 Task: Search one way flight ticket for 3 adults in first from Madison: Dane County Regional Airport (truax Field) to Fort Wayne: Fort Wayne International Airport on 8-4-2023. Choice of flights is Westjet. Number of bags: 1 carry on bag. Price is upto 55000. Outbound departure time preference is 19:15.
Action: Mouse moved to (384, 329)
Screenshot: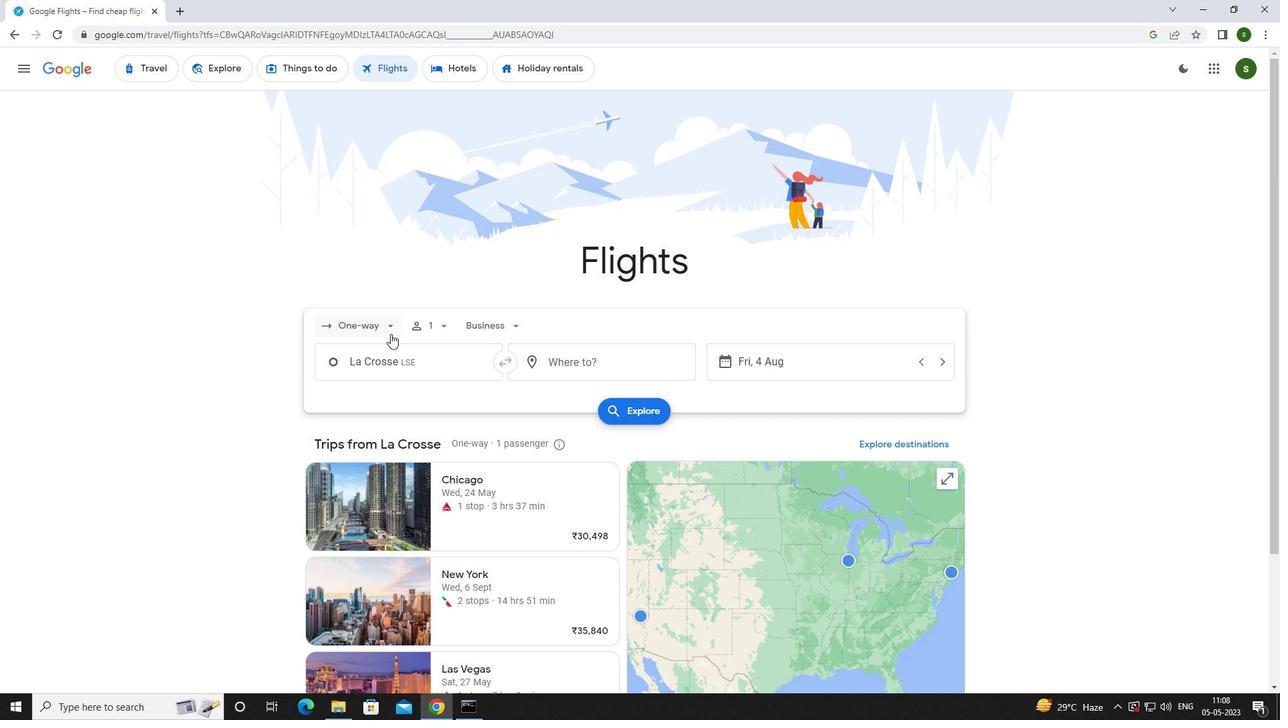 
Action: Mouse pressed left at (384, 329)
Screenshot: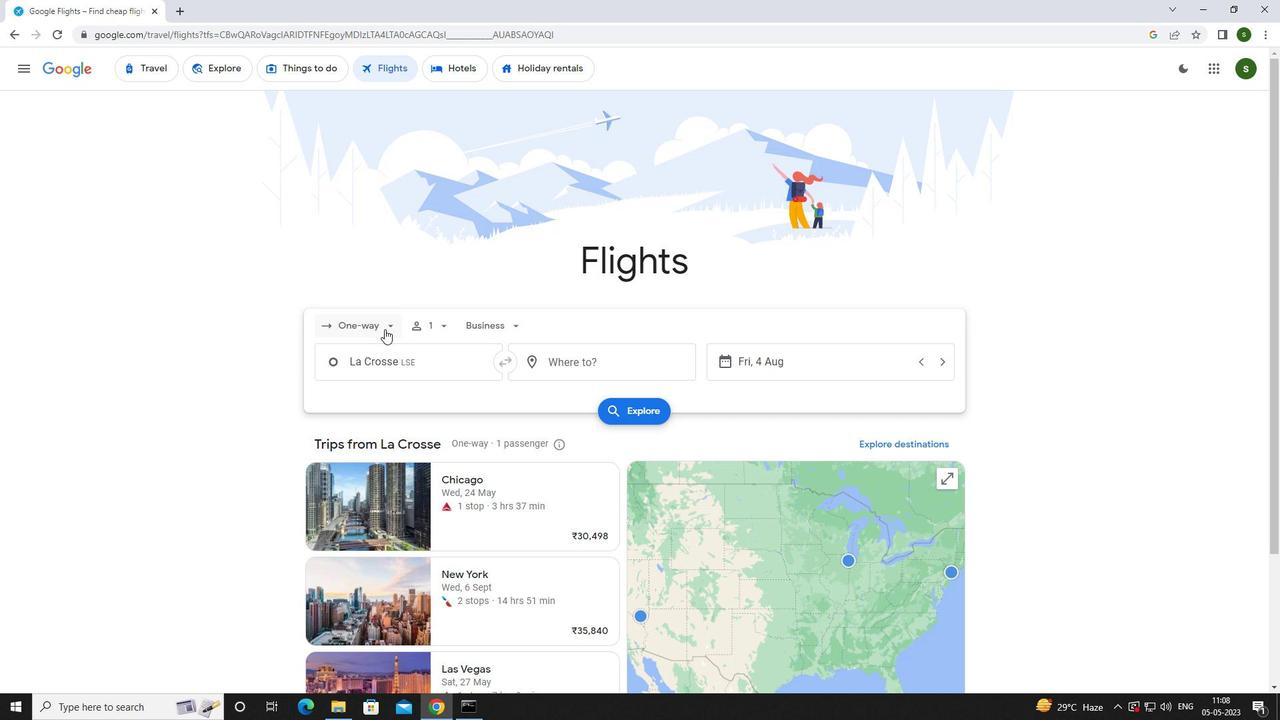 
Action: Mouse moved to (376, 387)
Screenshot: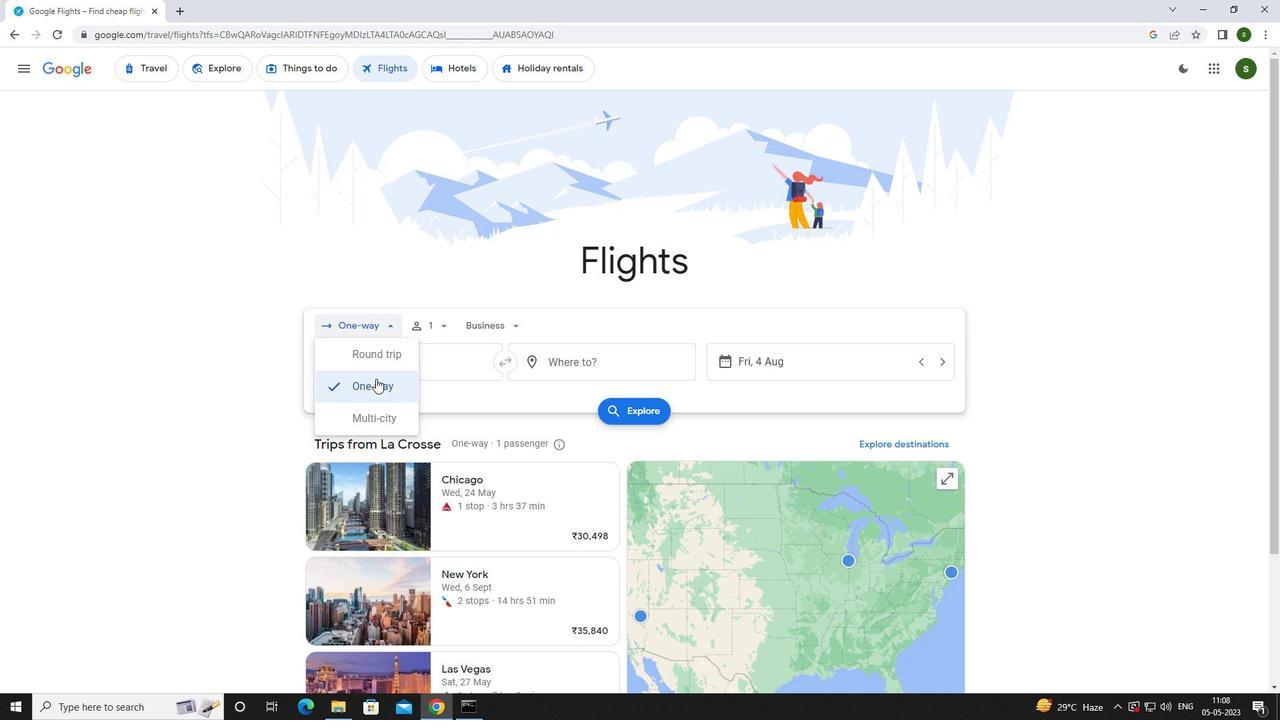 
Action: Mouse pressed left at (376, 387)
Screenshot: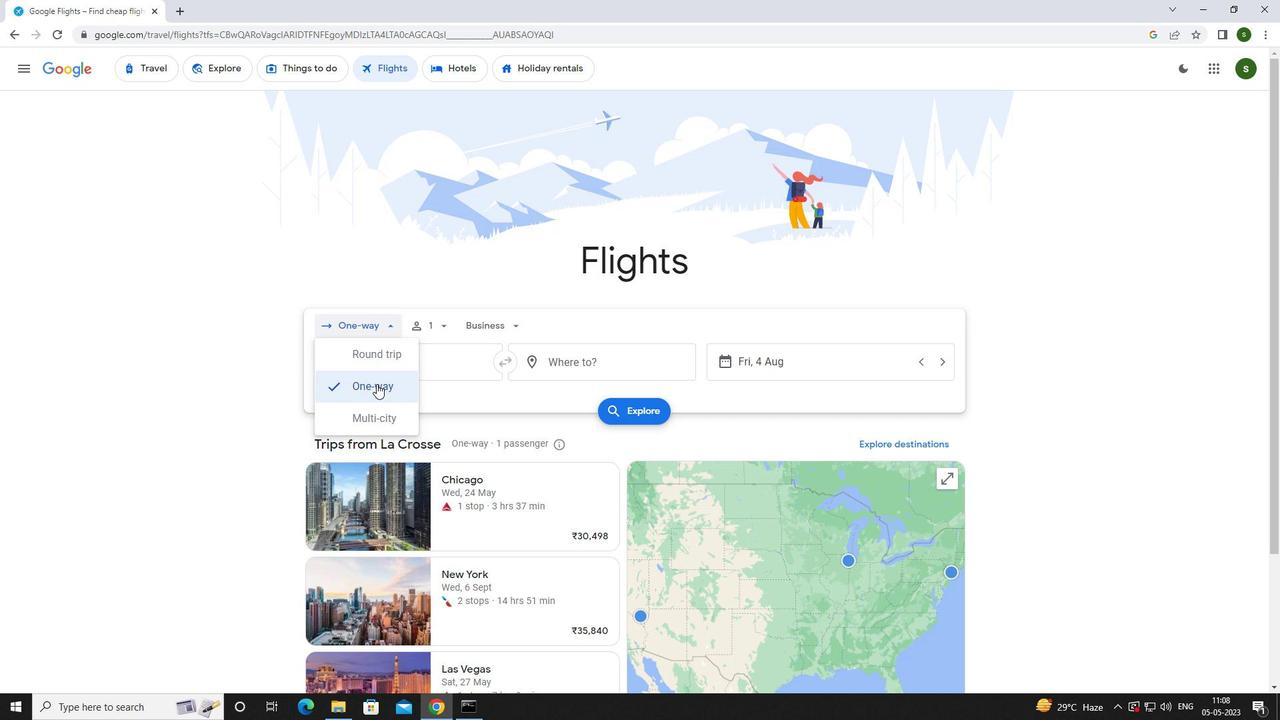 
Action: Mouse moved to (439, 322)
Screenshot: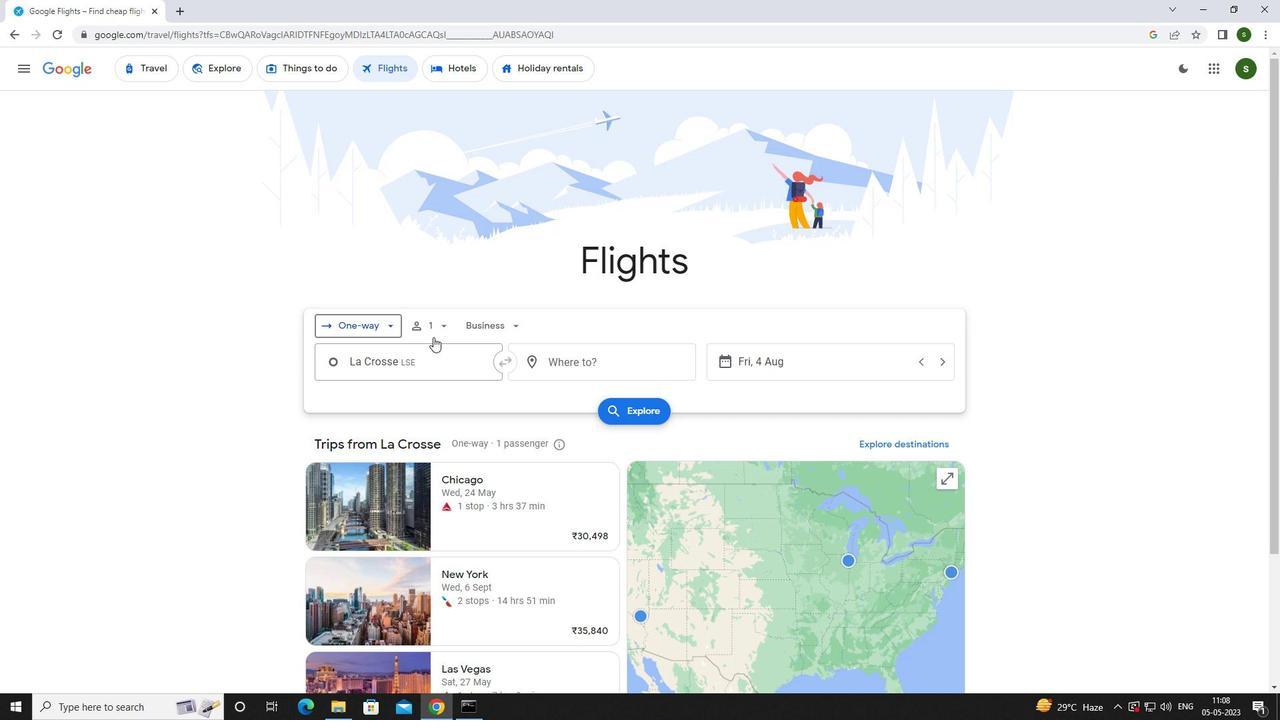 
Action: Mouse pressed left at (439, 322)
Screenshot: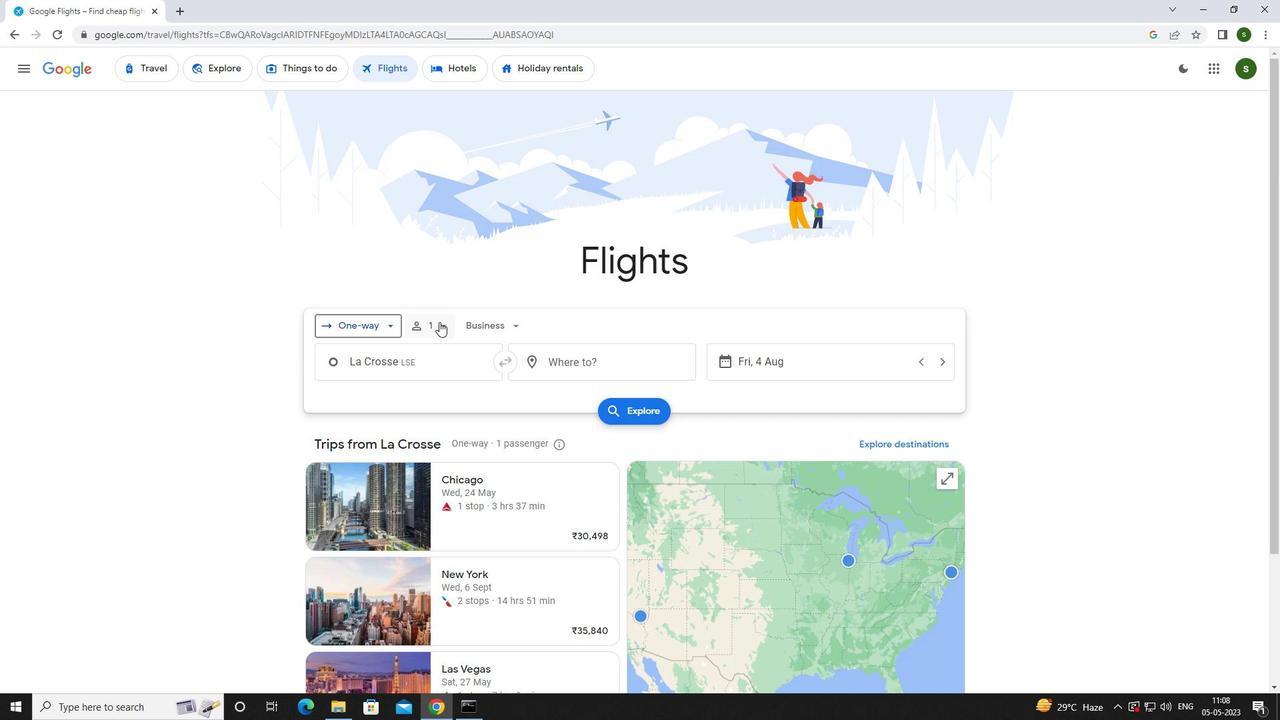 
Action: Mouse moved to (548, 358)
Screenshot: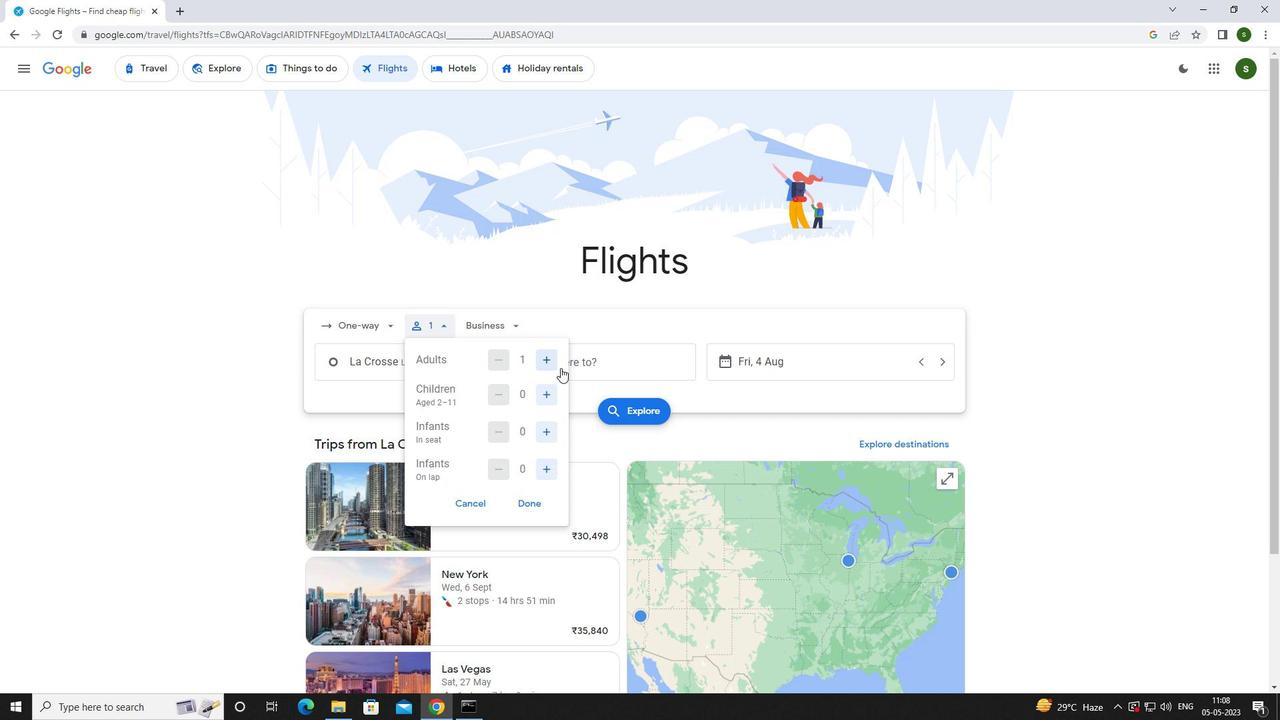 
Action: Mouse pressed left at (548, 358)
Screenshot: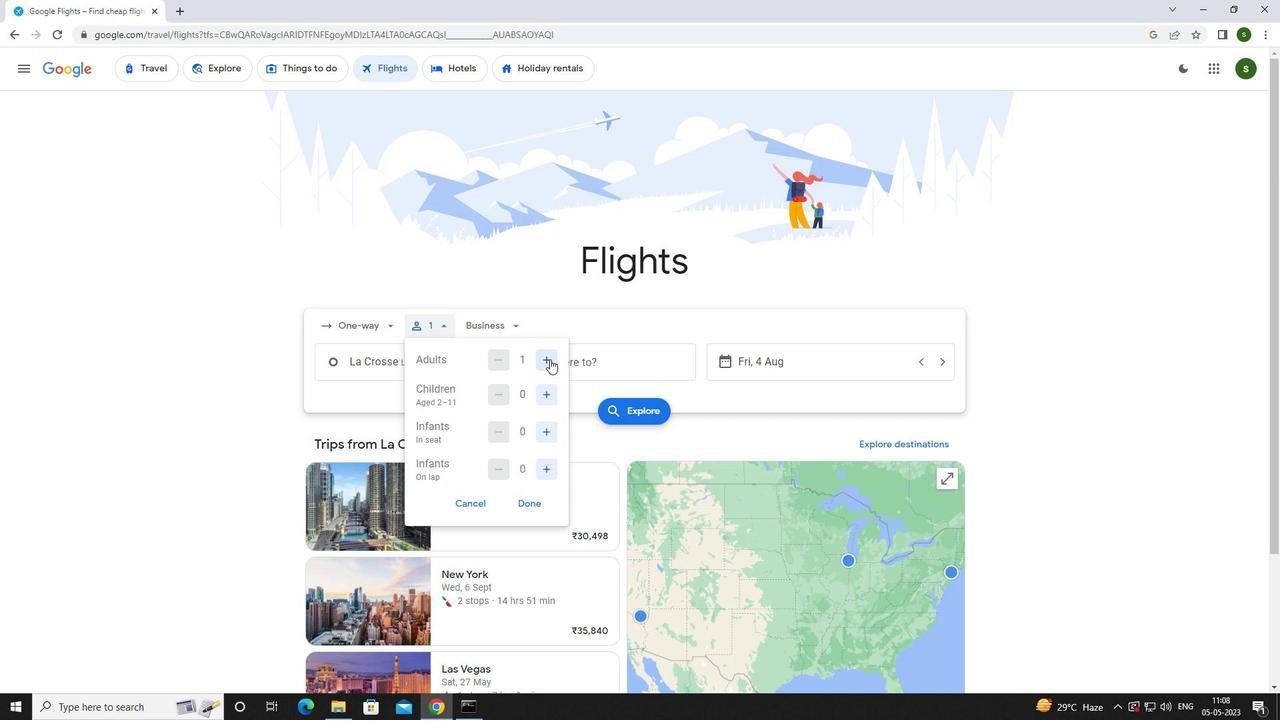 
Action: Mouse pressed left at (548, 358)
Screenshot: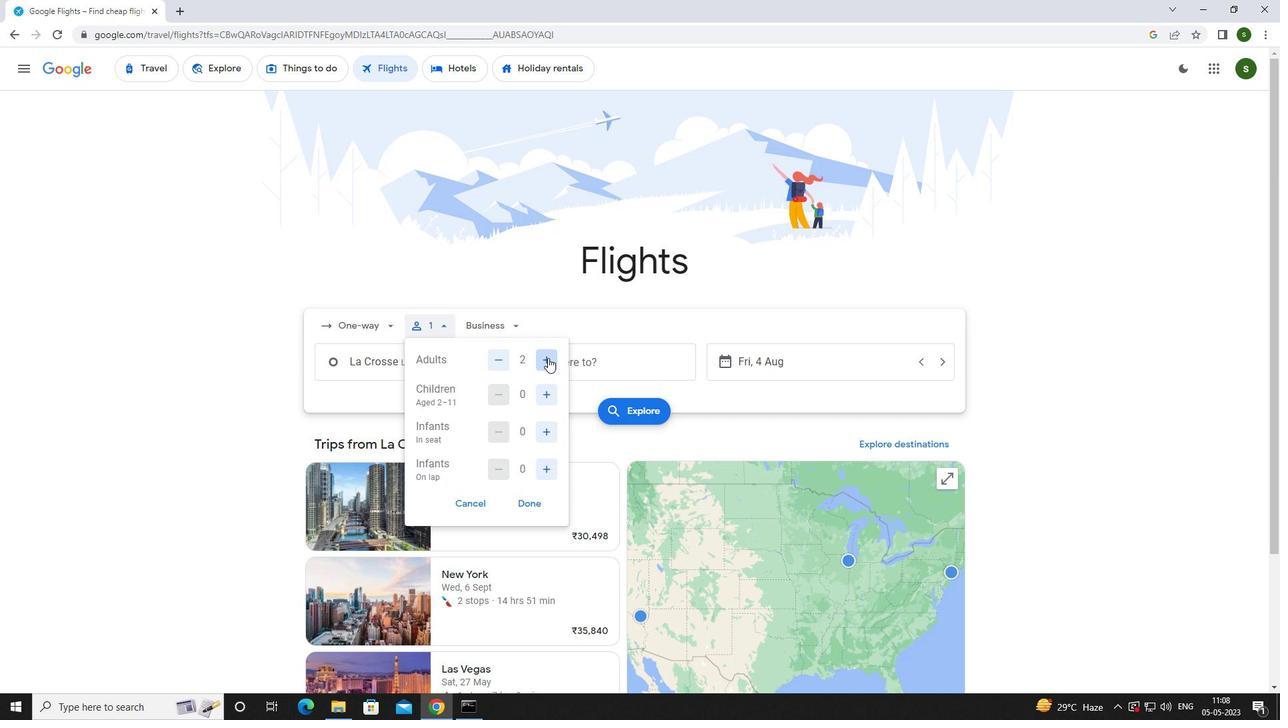 
Action: Mouse moved to (521, 322)
Screenshot: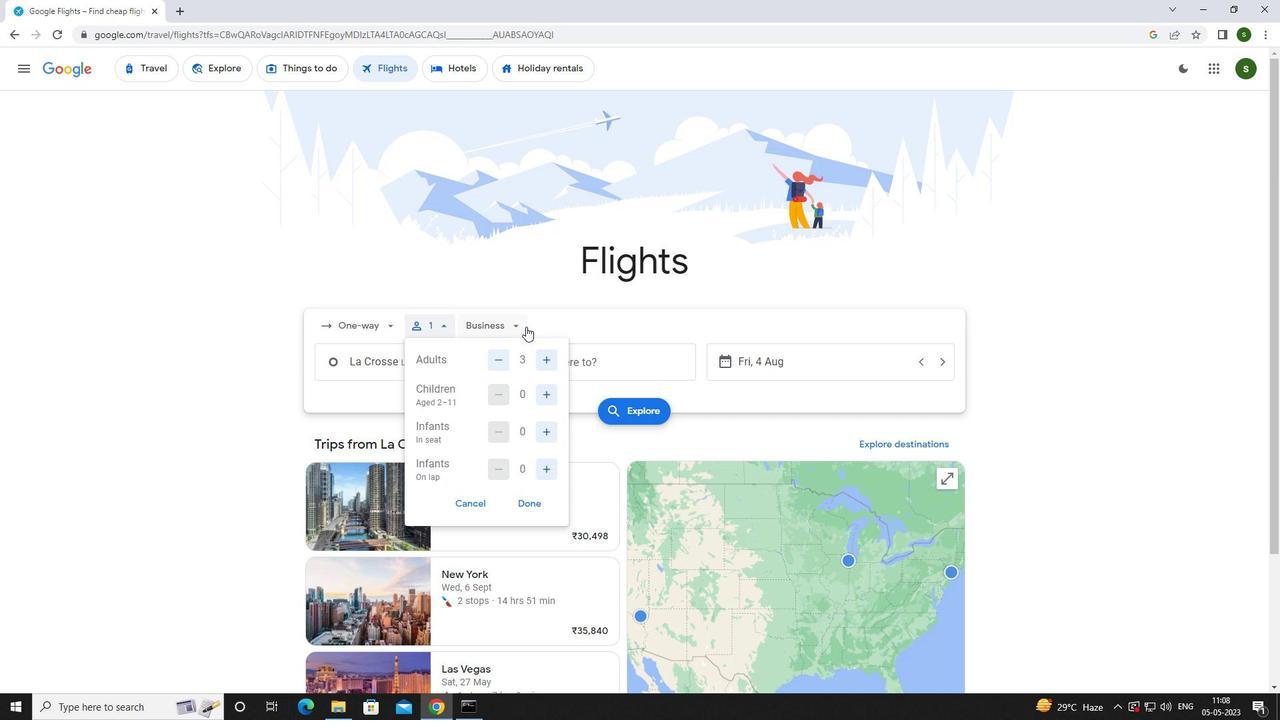 
Action: Mouse pressed left at (521, 322)
Screenshot: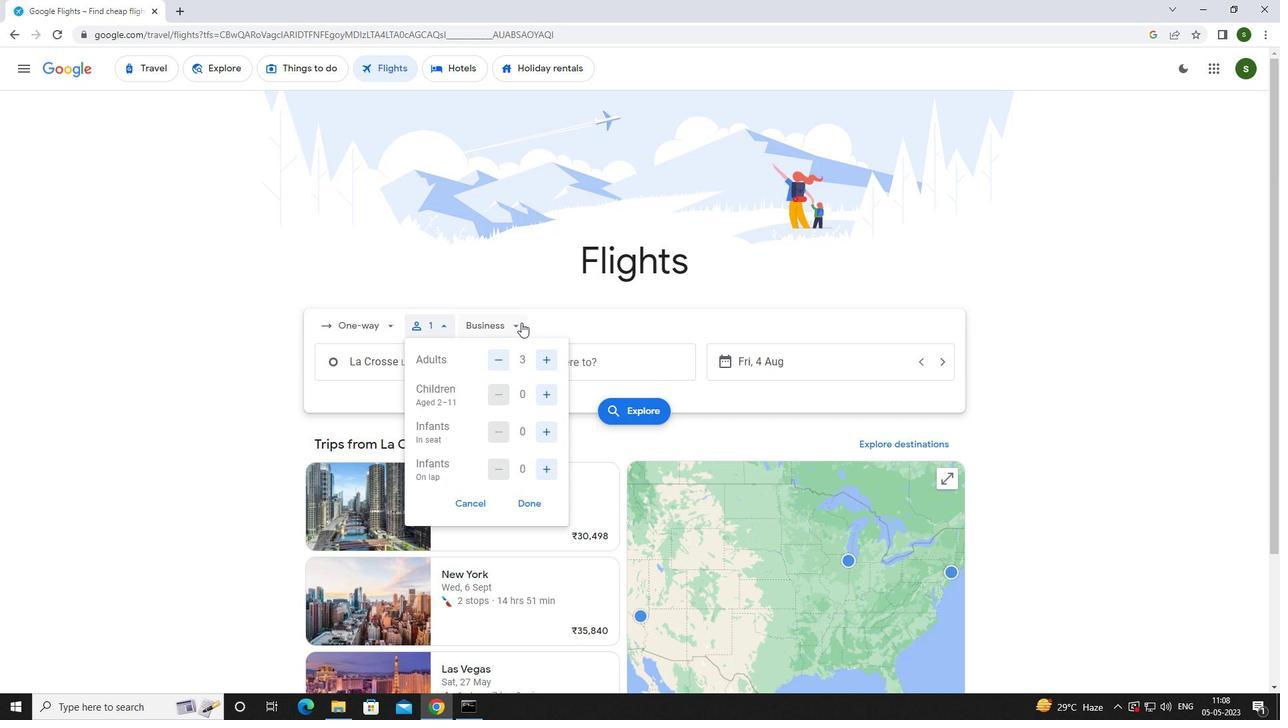 
Action: Mouse moved to (509, 444)
Screenshot: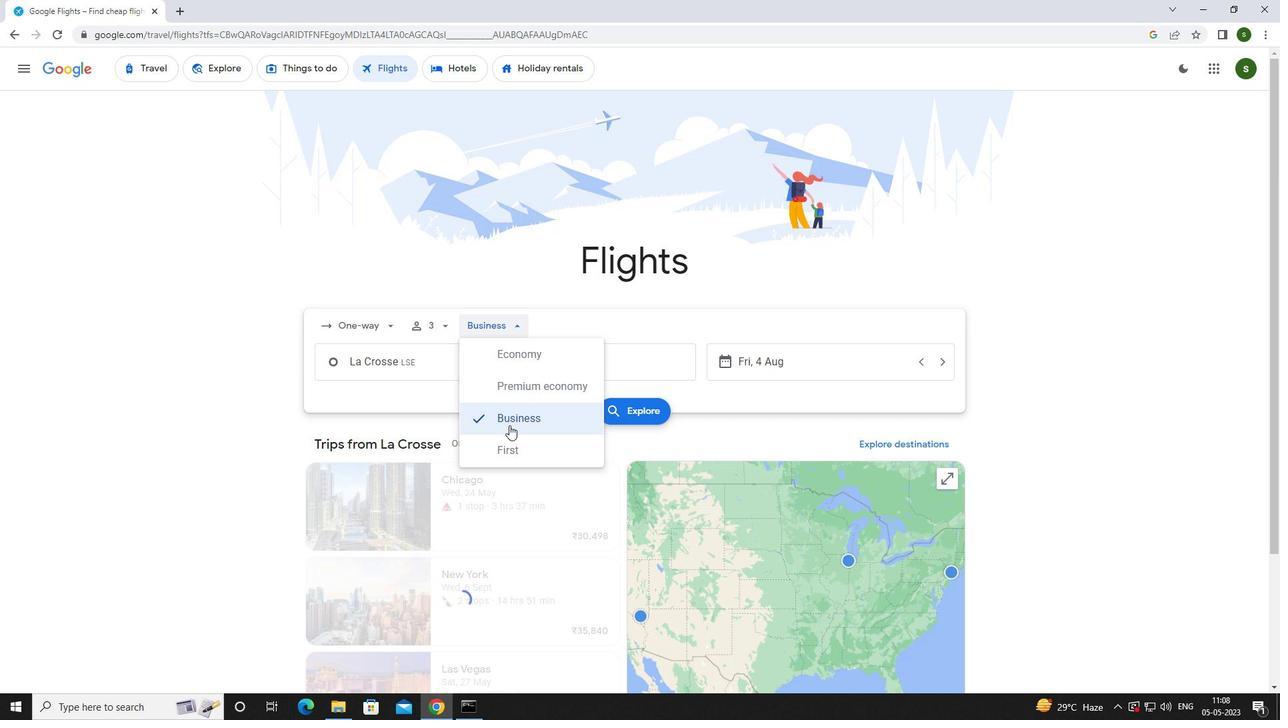 
Action: Mouse pressed left at (509, 444)
Screenshot: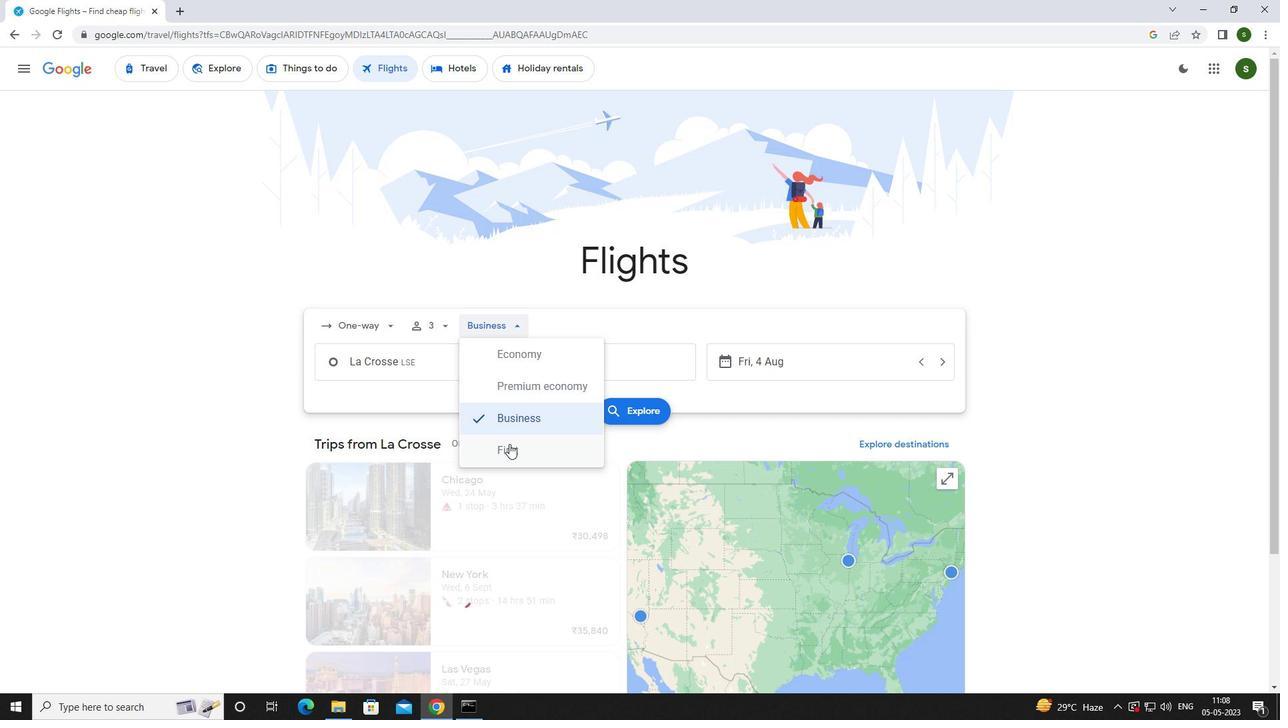 
Action: Mouse moved to (459, 366)
Screenshot: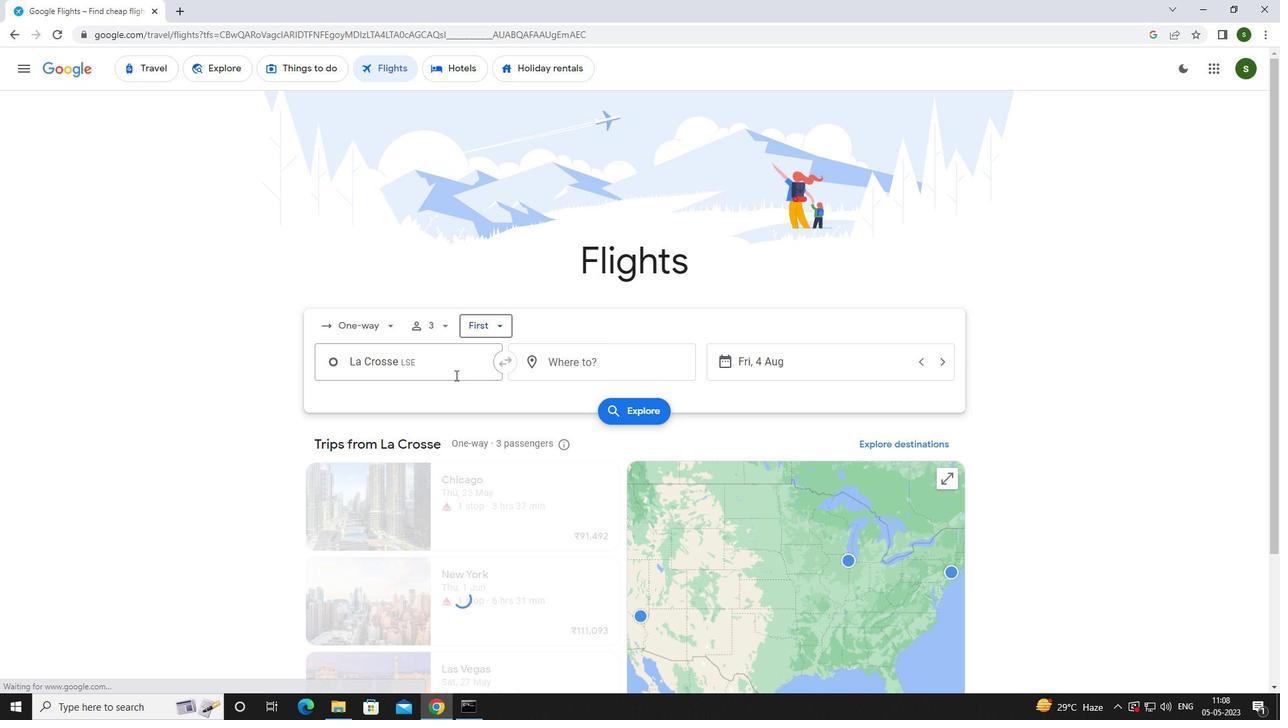 
Action: Mouse pressed left at (459, 366)
Screenshot: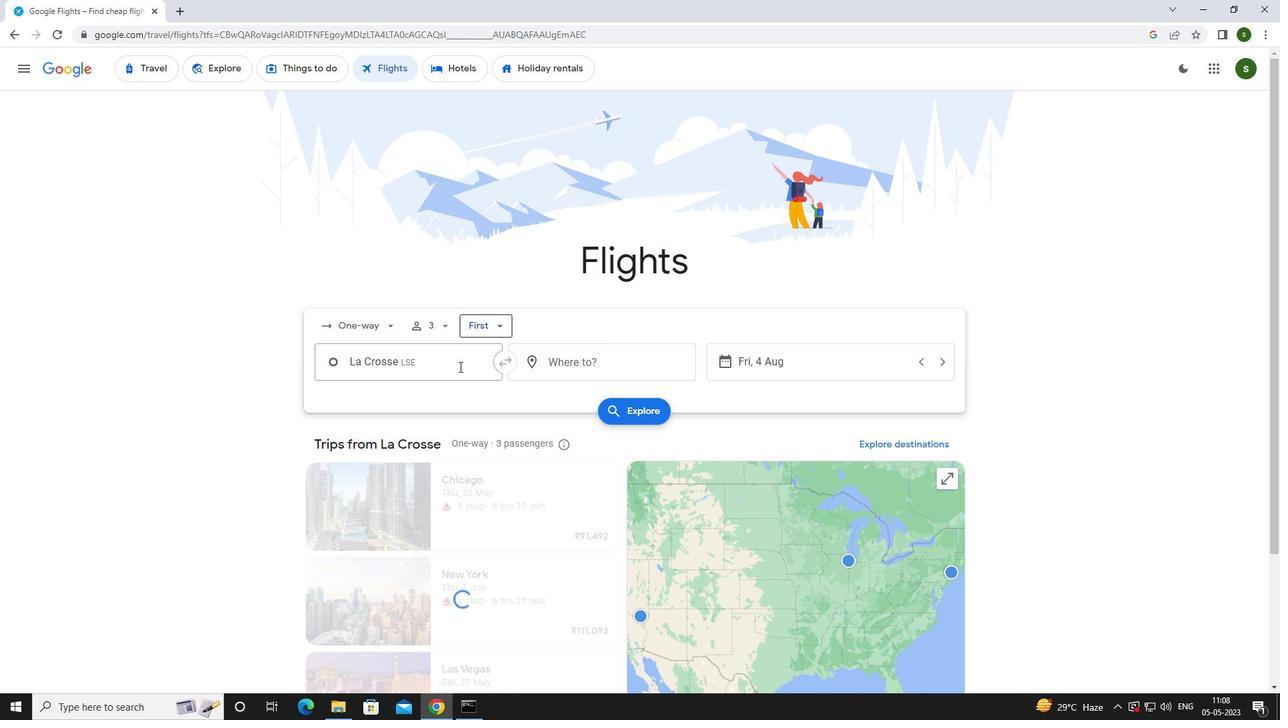 
Action: Key pressed <Key.caps_lock>m<Key.caps_lock>adison
Screenshot: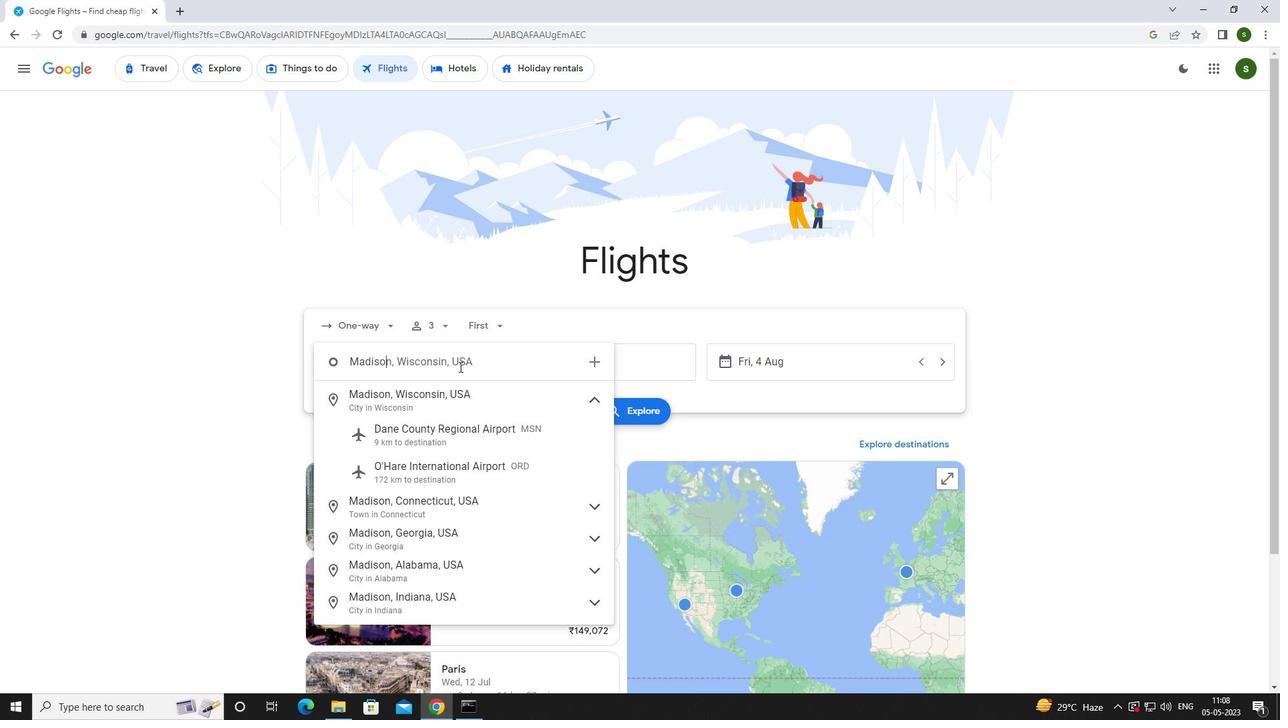 
Action: Mouse moved to (468, 428)
Screenshot: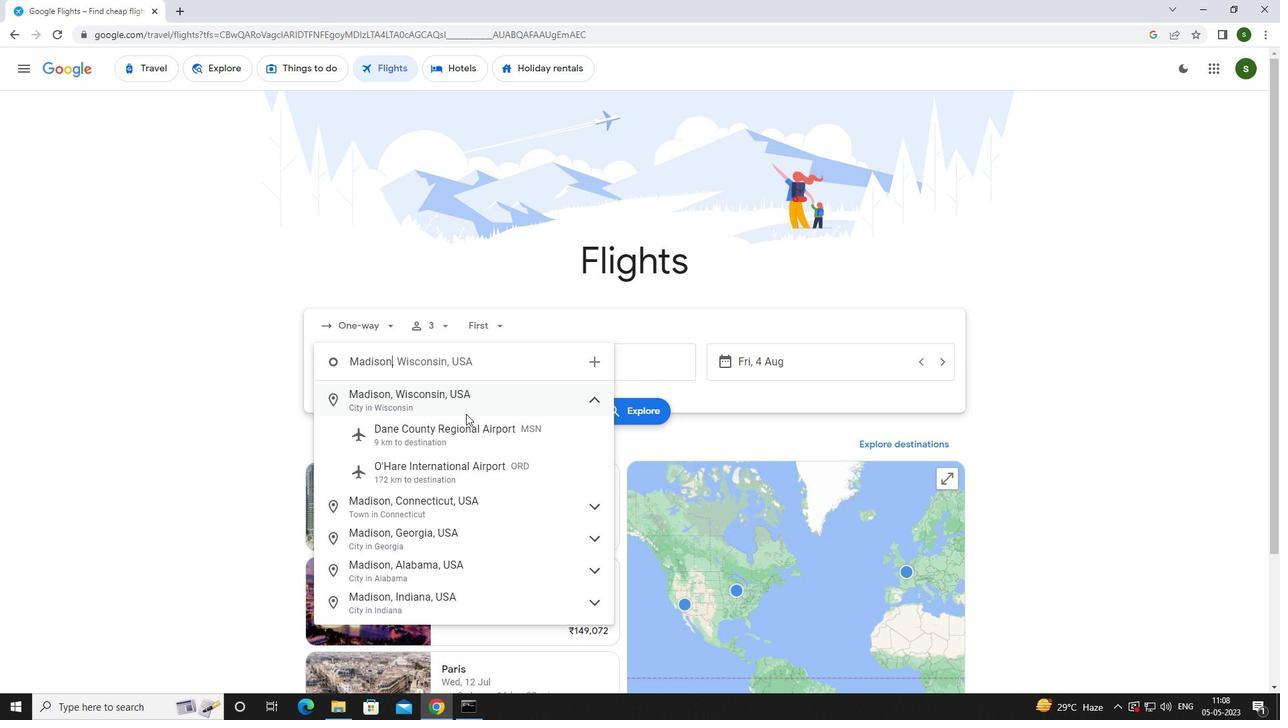 
Action: Mouse pressed left at (468, 428)
Screenshot: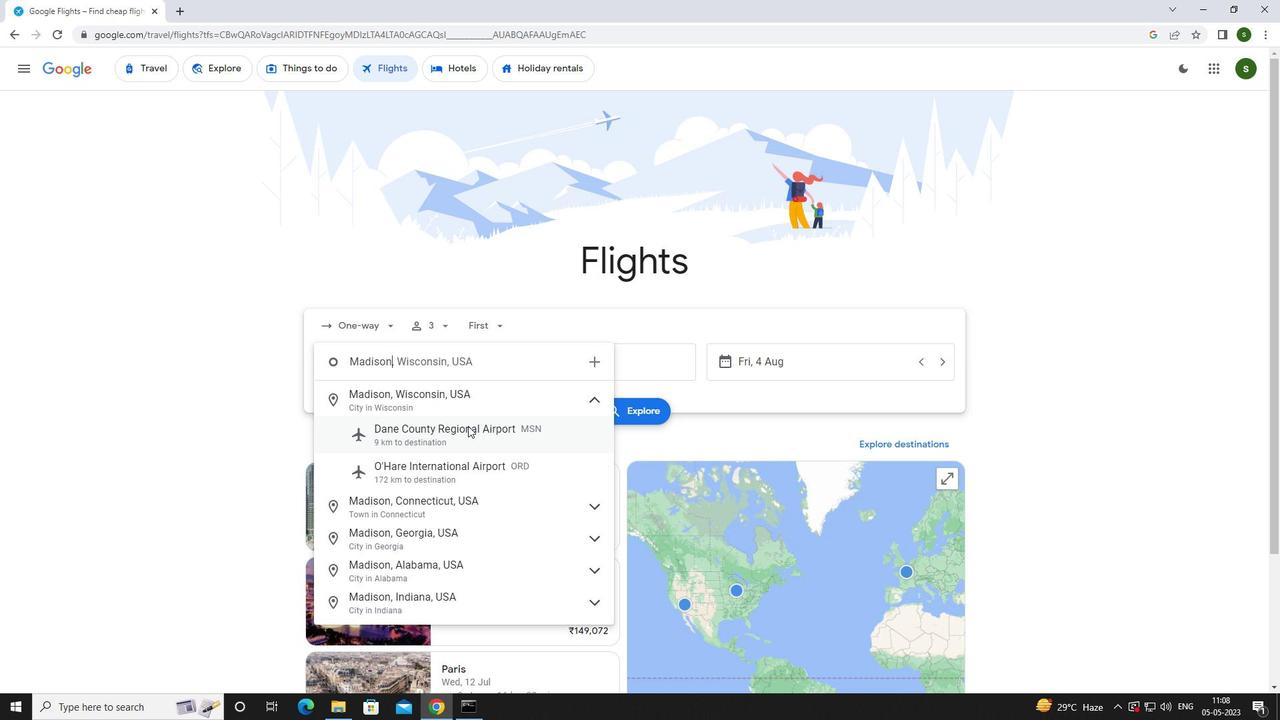 
Action: Mouse moved to (603, 368)
Screenshot: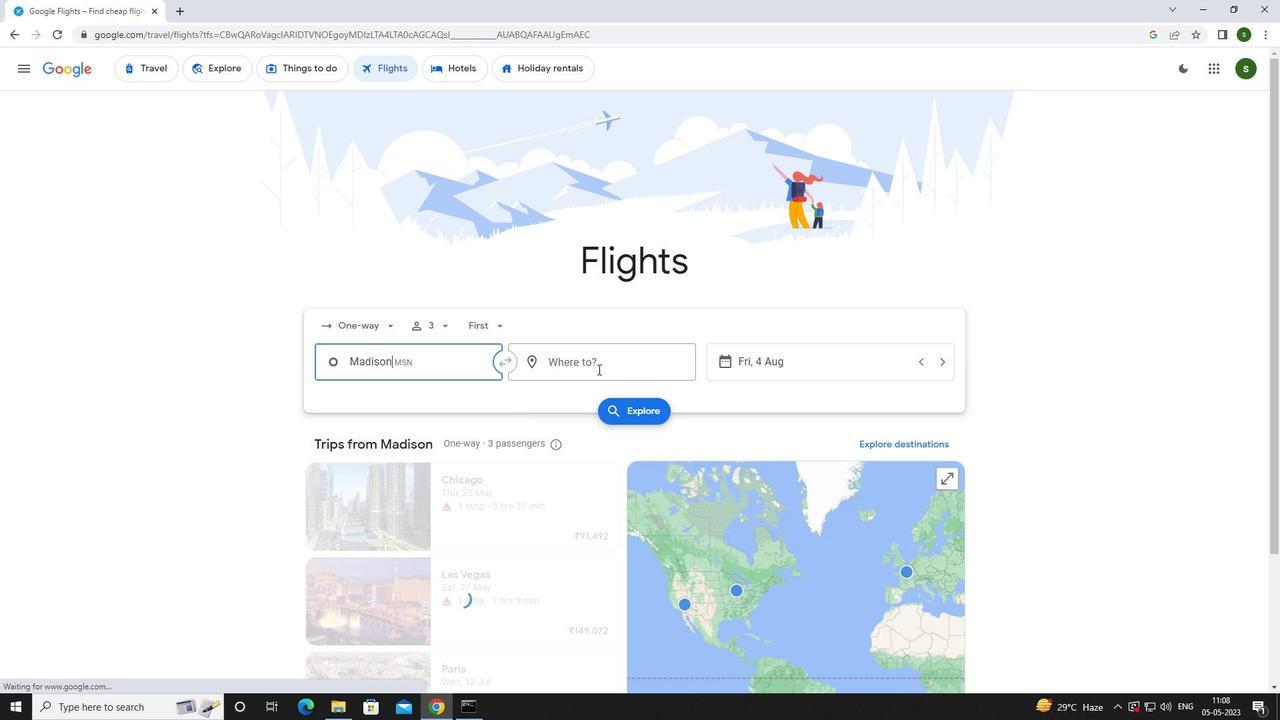 
Action: Mouse pressed left at (603, 368)
Screenshot: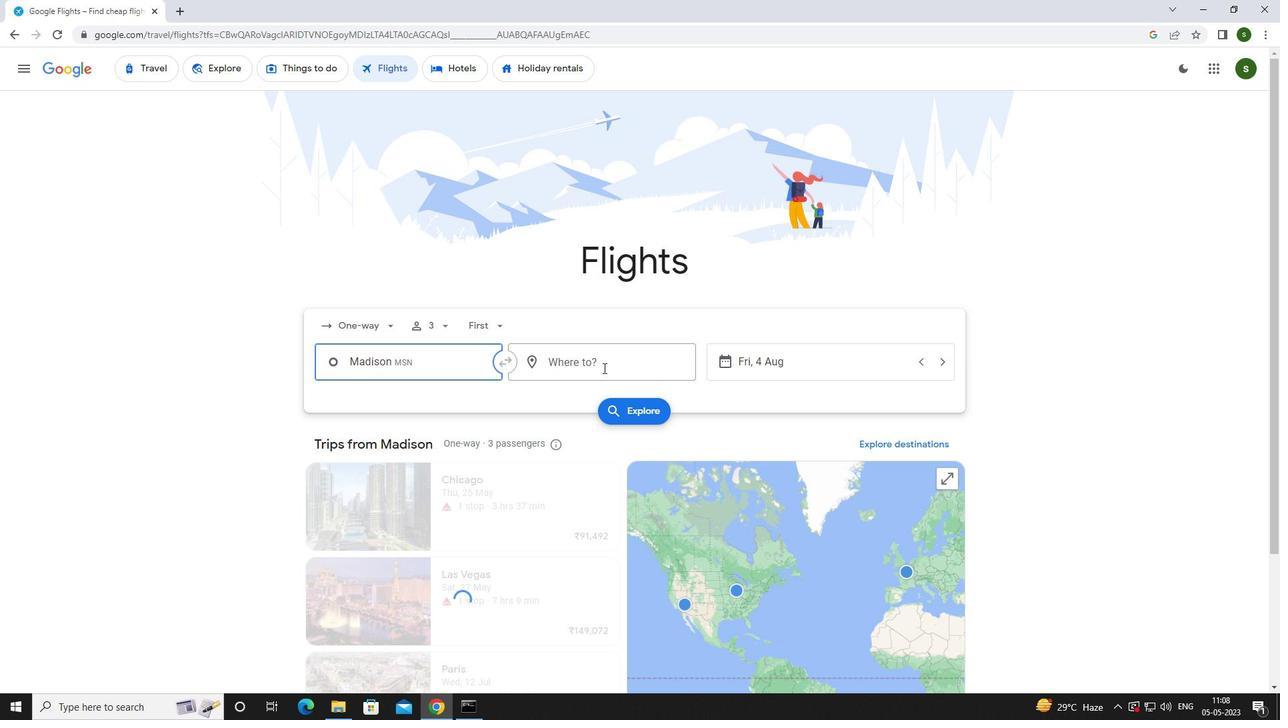 
Action: Key pressed <Key.caps_lock>f<Key.caps_lock>ort<Key.space><Key.caps_lock>w<Key.caps_lock>ayne
Screenshot: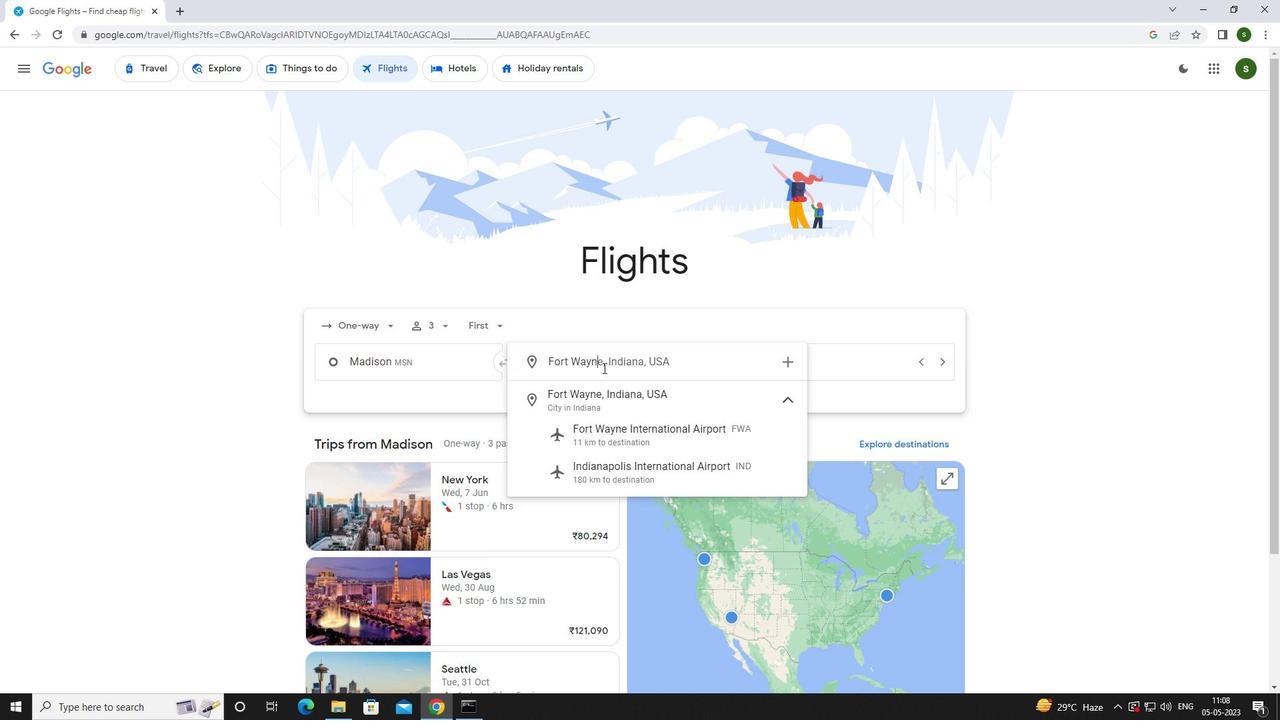 
Action: Mouse moved to (601, 440)
Screenshot: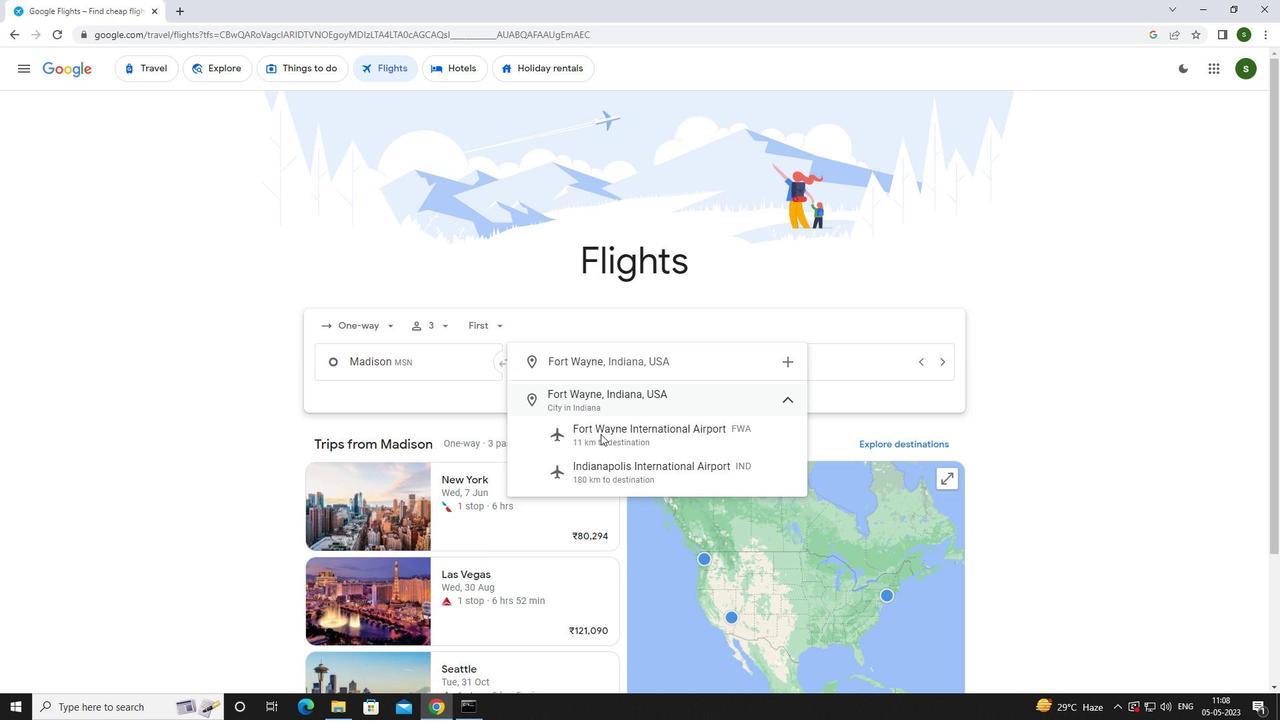 
Action: Mouse pressed left at (601, 440)
Screenshot: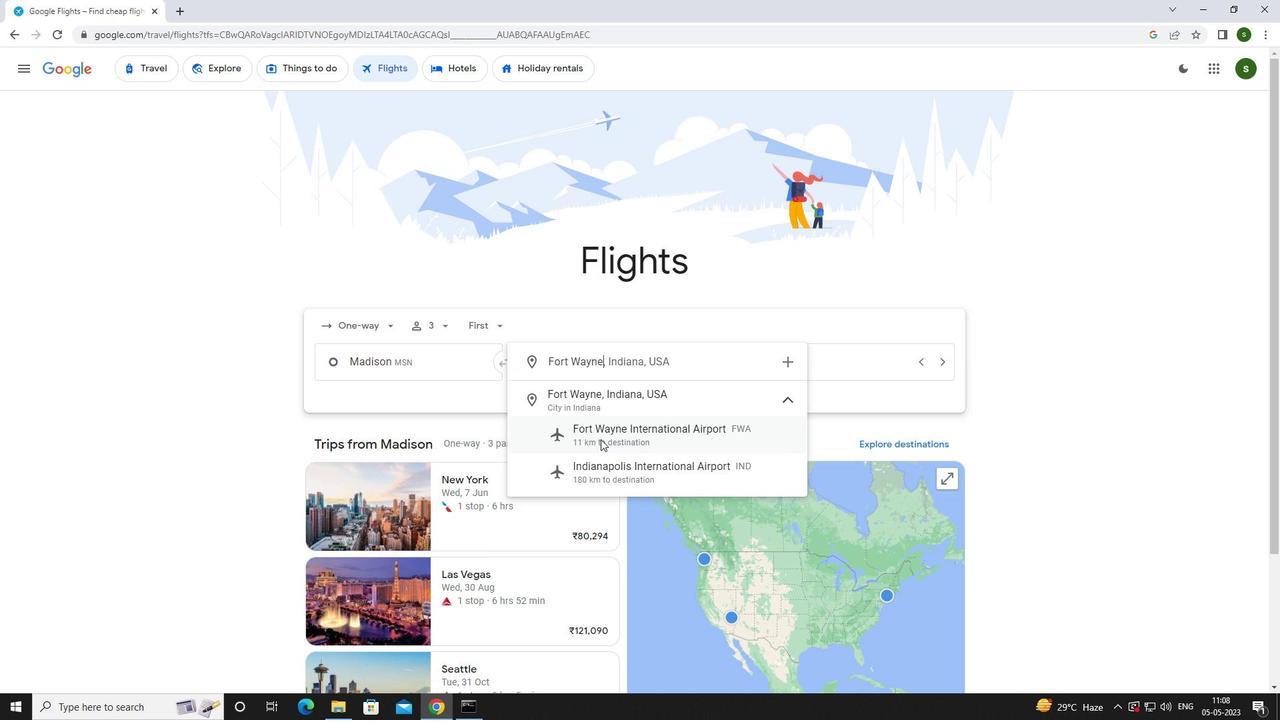 
Action: Mouse moved to (787, 358)
Screenshot: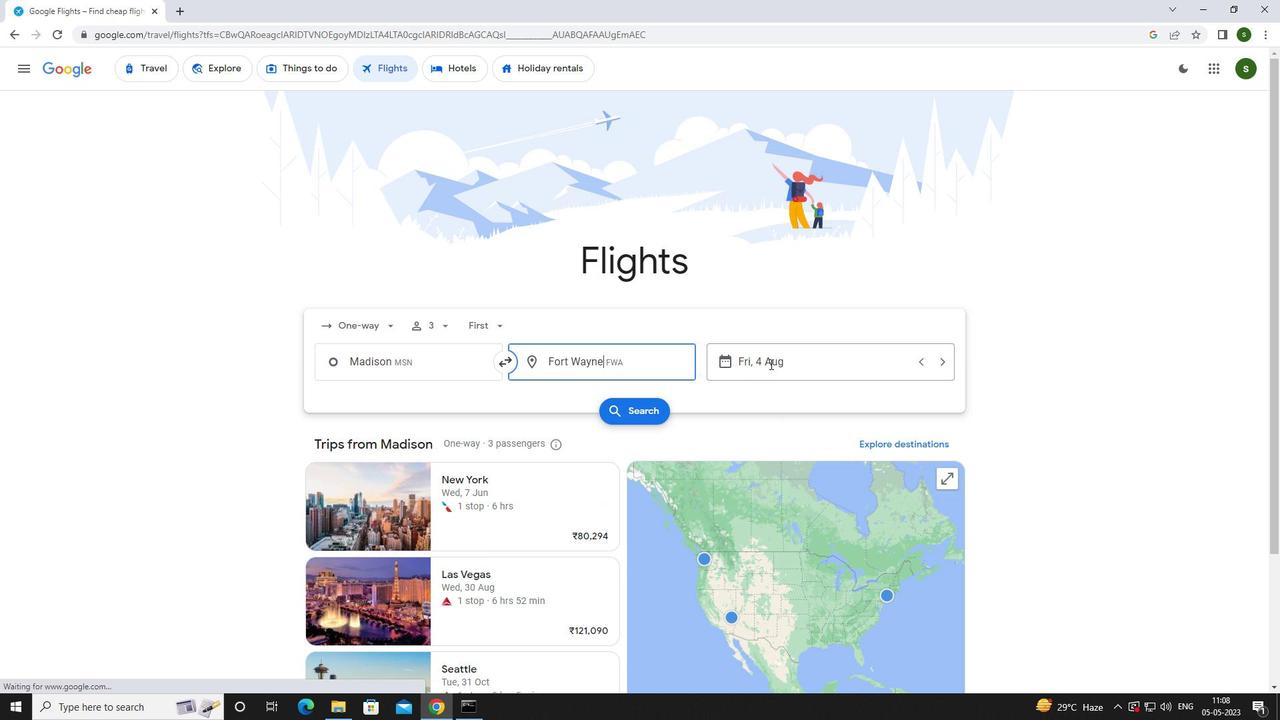 
Action: Mouse pressed left at (787, 358)
Screenshot: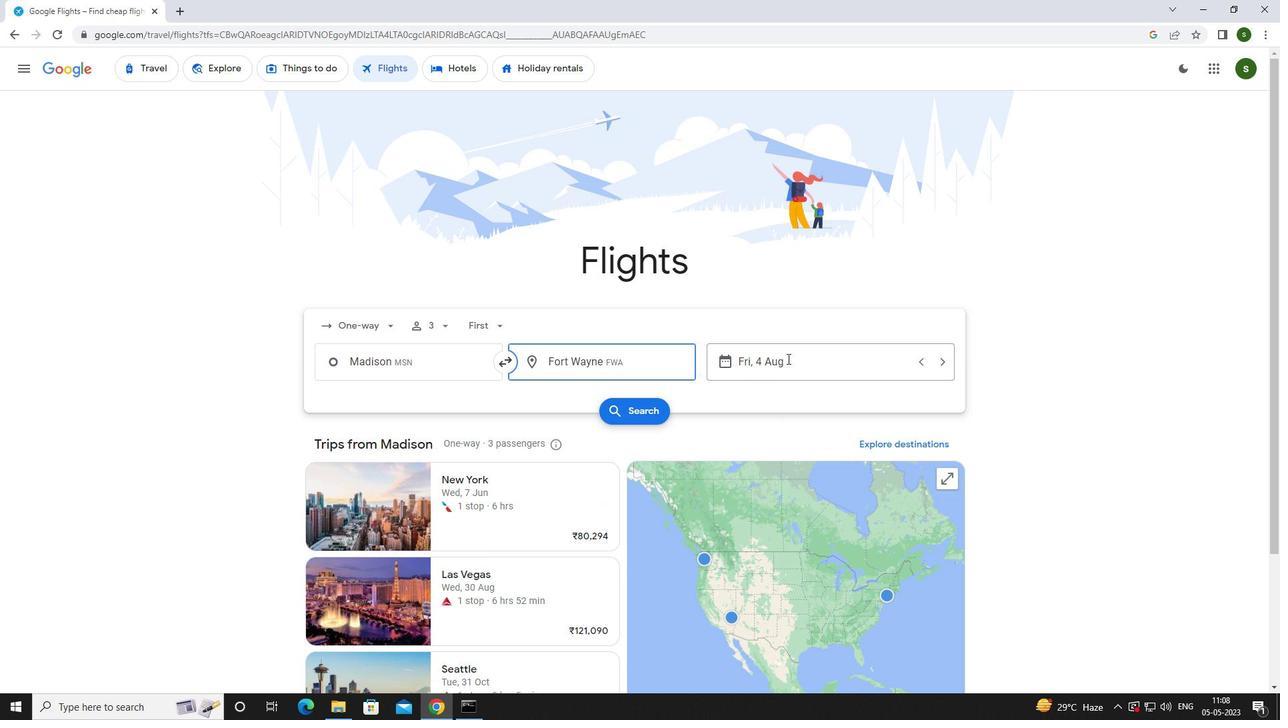 
Action: Mouse moved to (651, 448)
Screenshot: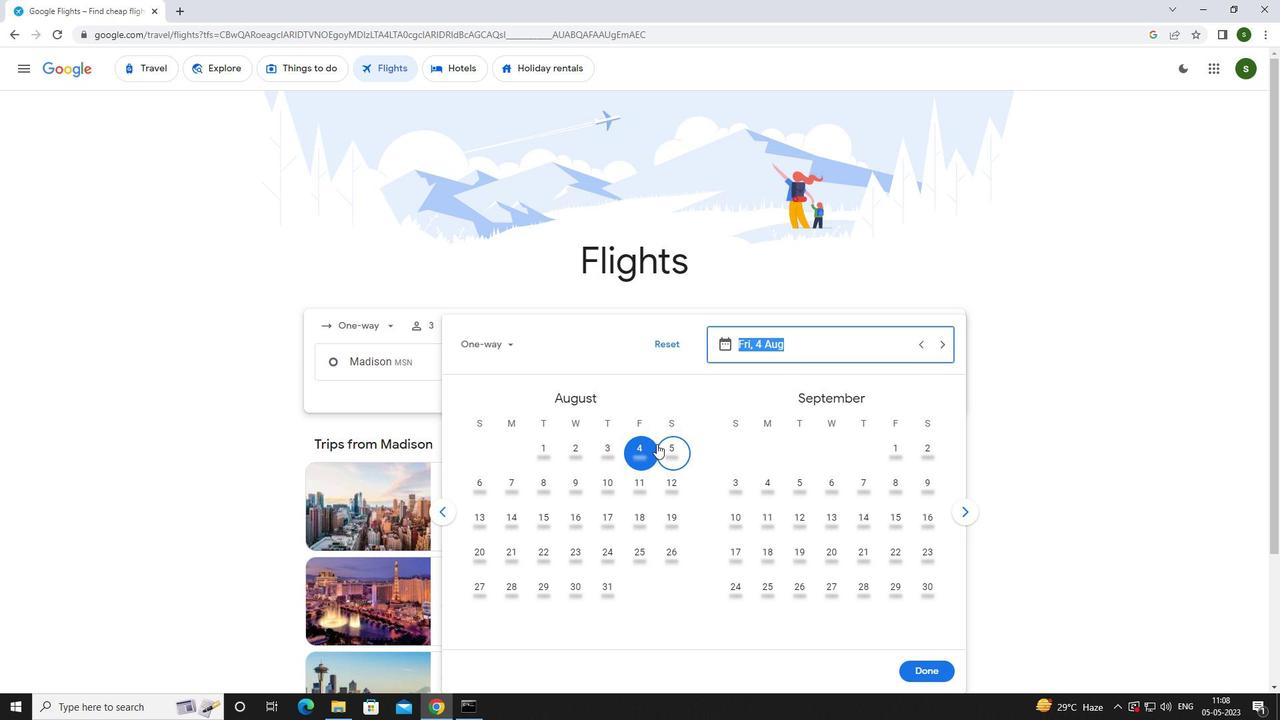 
Action: Mouse pressed left at (651, 448)
Screenshot: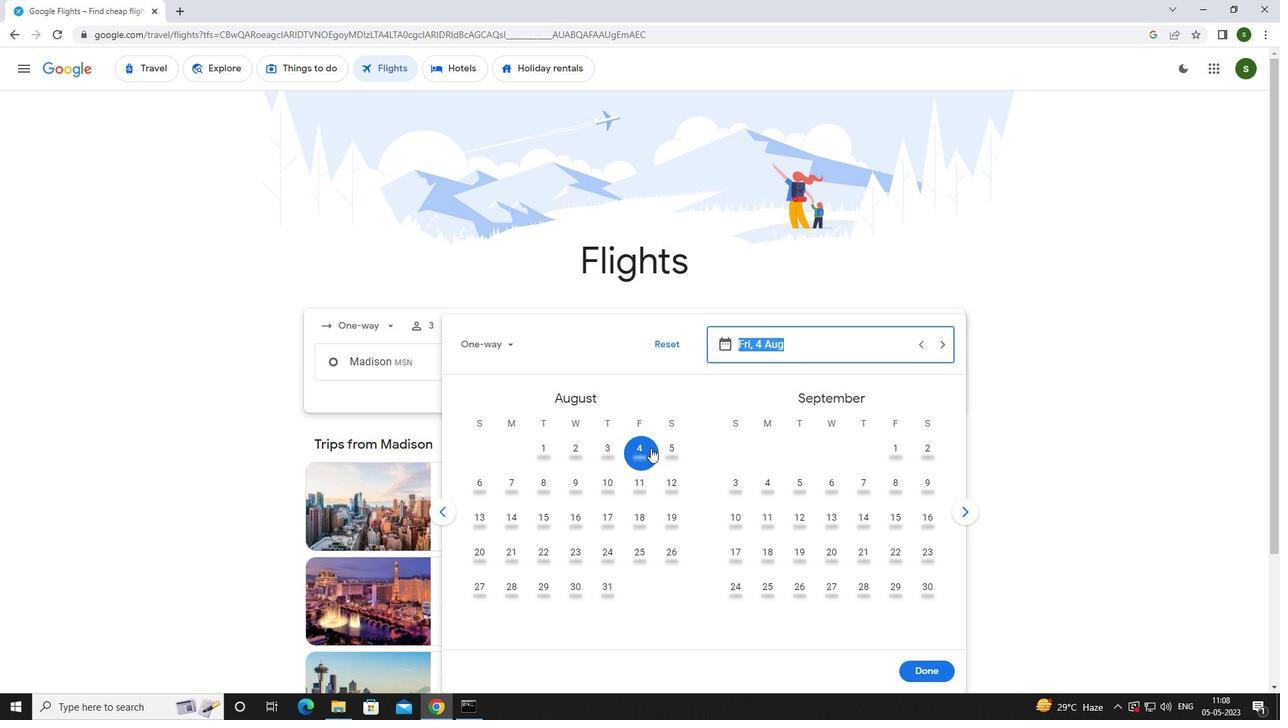 
Action: Mouse moved to (918, 671)
Screenshot: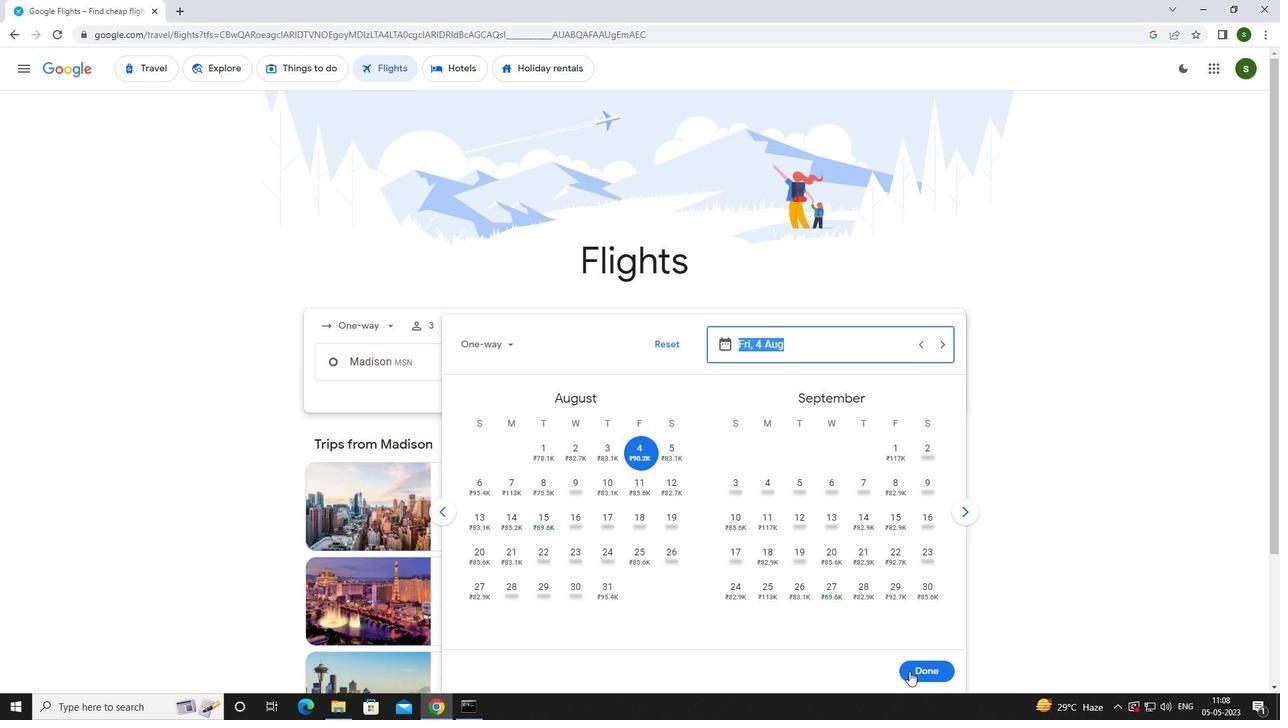 
Action: Mouse pressed left at (918, 671)
Screenshot: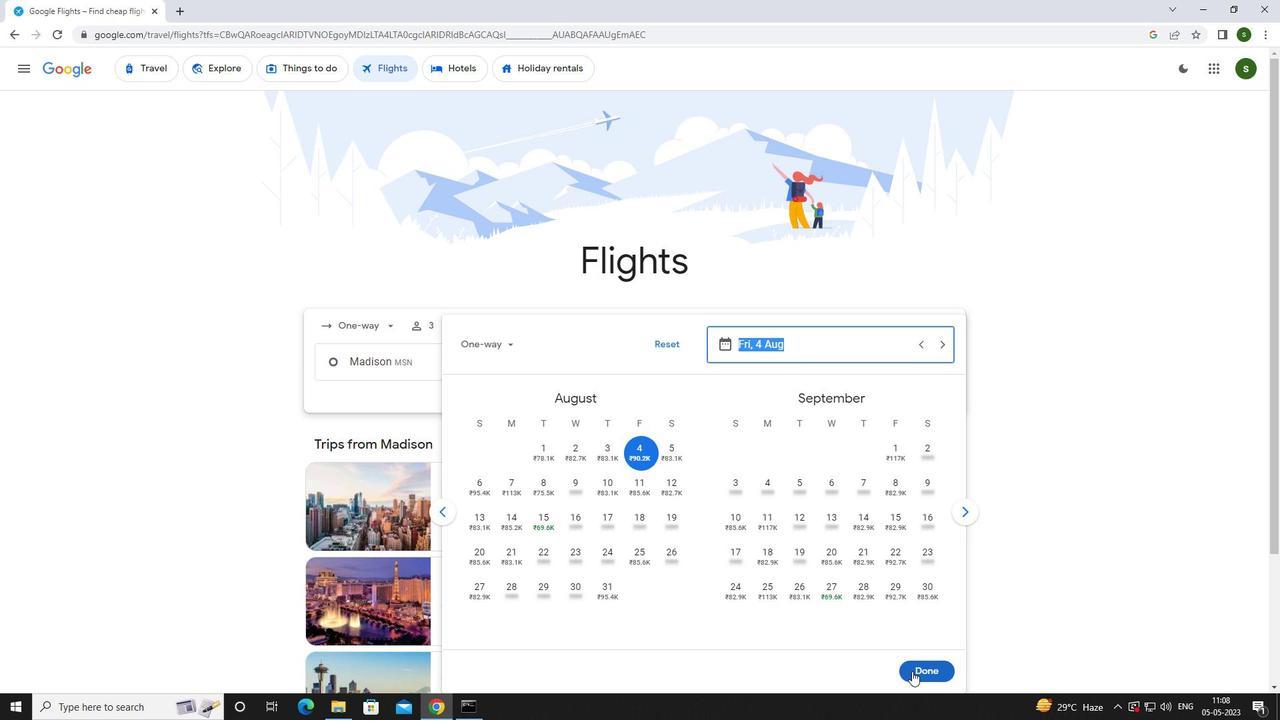 
Action: Mouse moved to (641, 401)
Screenshot: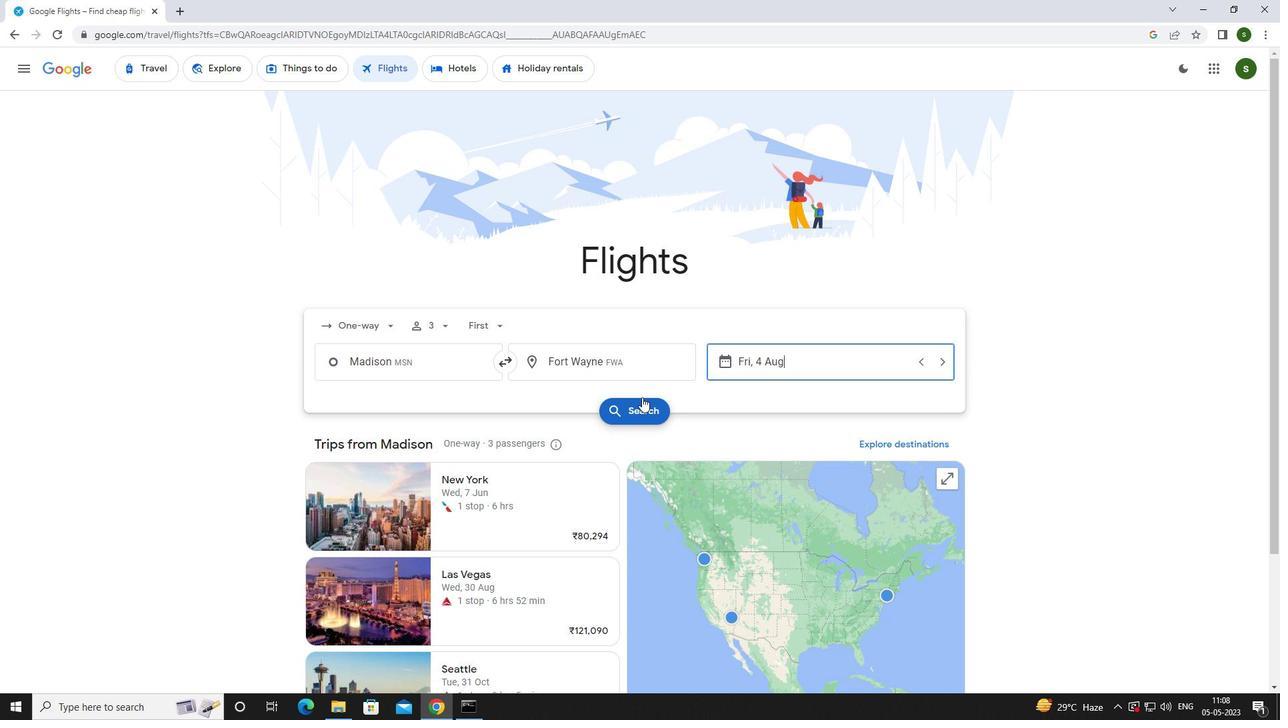 
Action: Mouse pressed left at (641, 401)
Screenshot: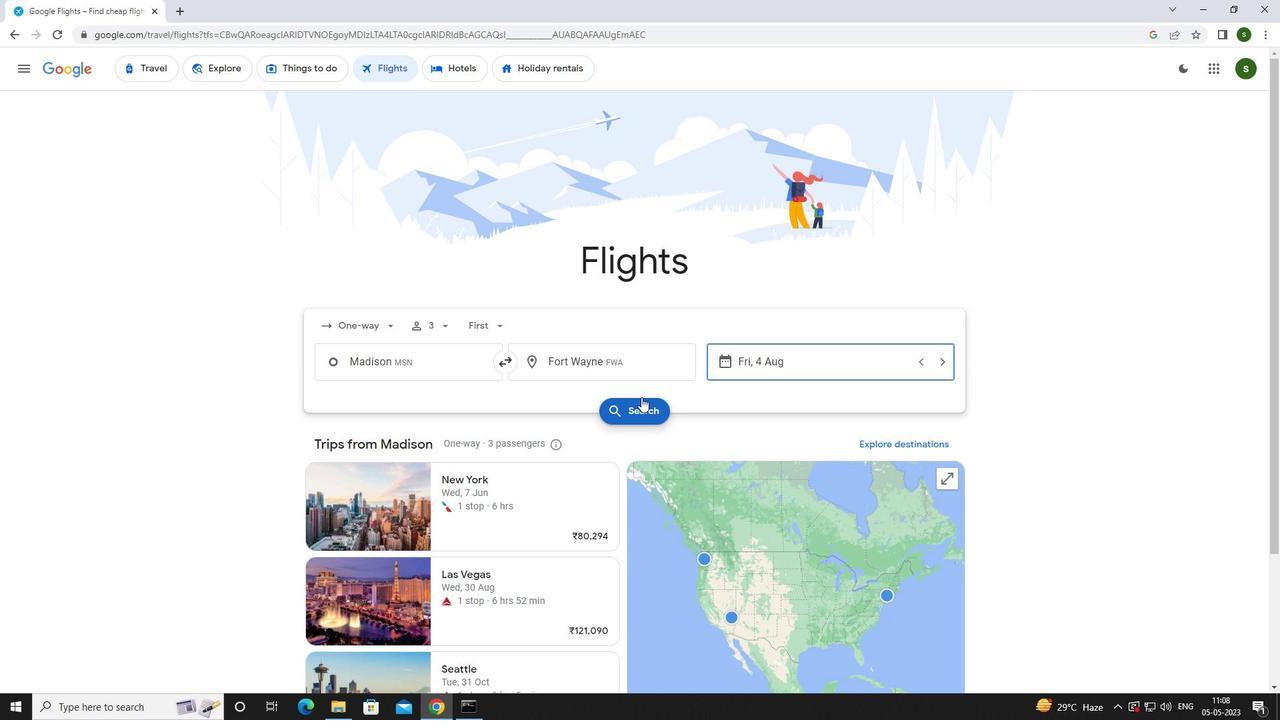 
Action: Mouse moved to (348, 192)
Screenshot: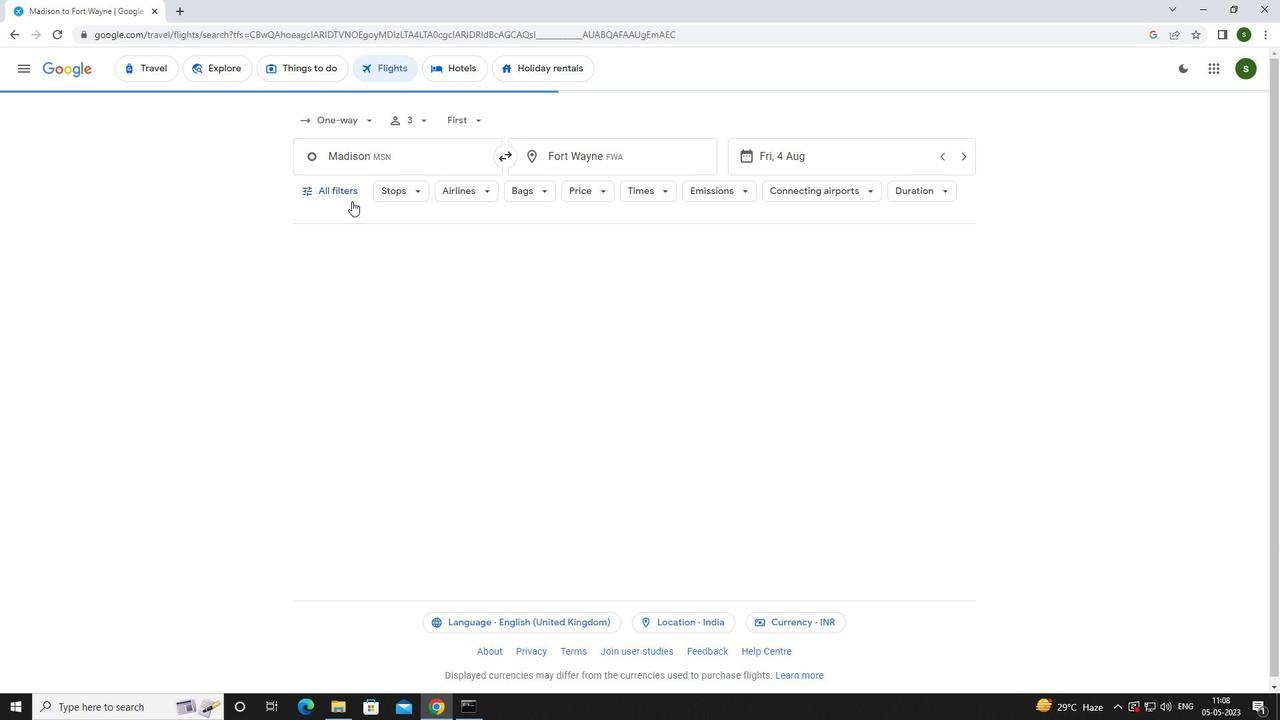 
Action: Mouse pressed left at (348, 192)
Screenshot: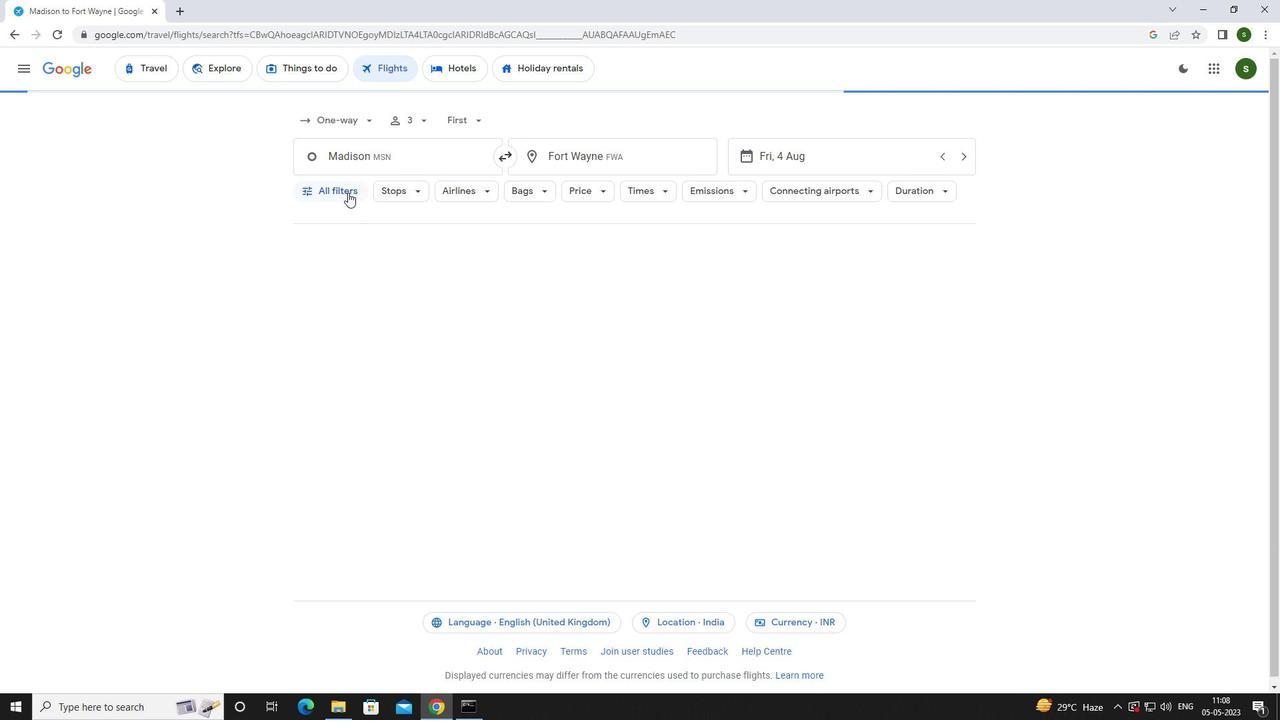 
Action: Mouse moved to (495, 478)
Screenshot: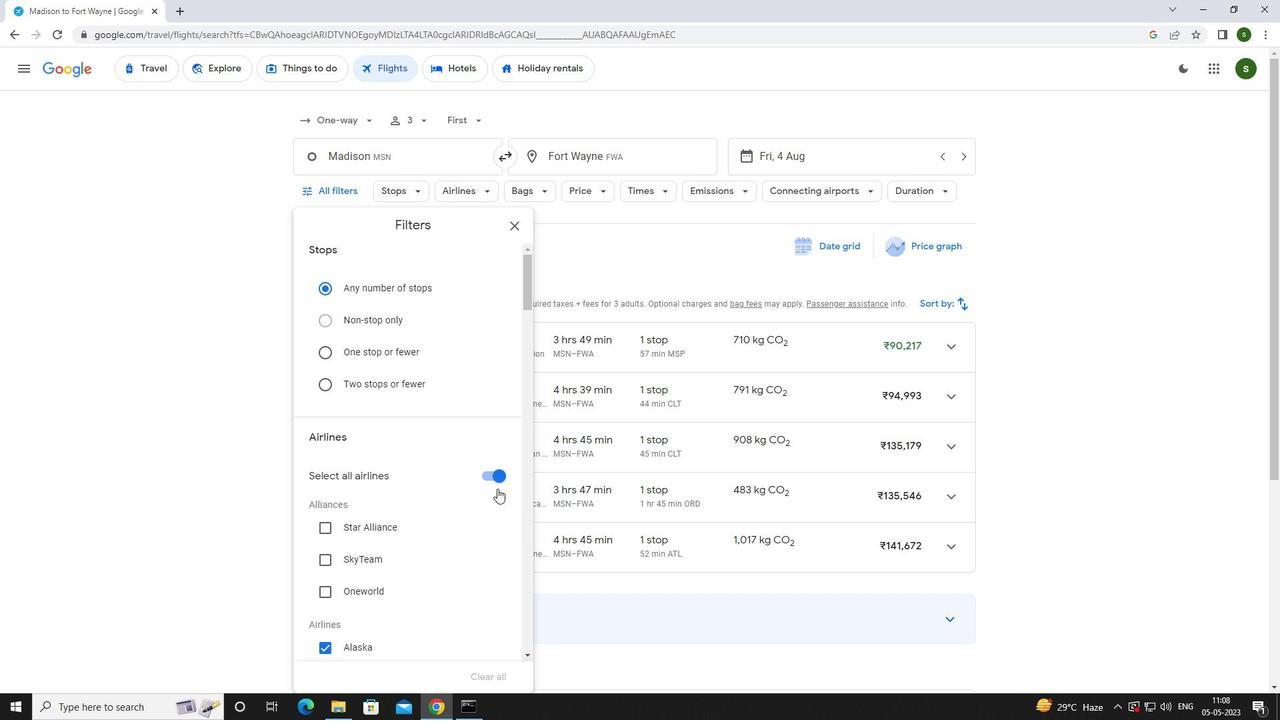 
Action: Mouse pressed left at (495, 478)
Screenshot: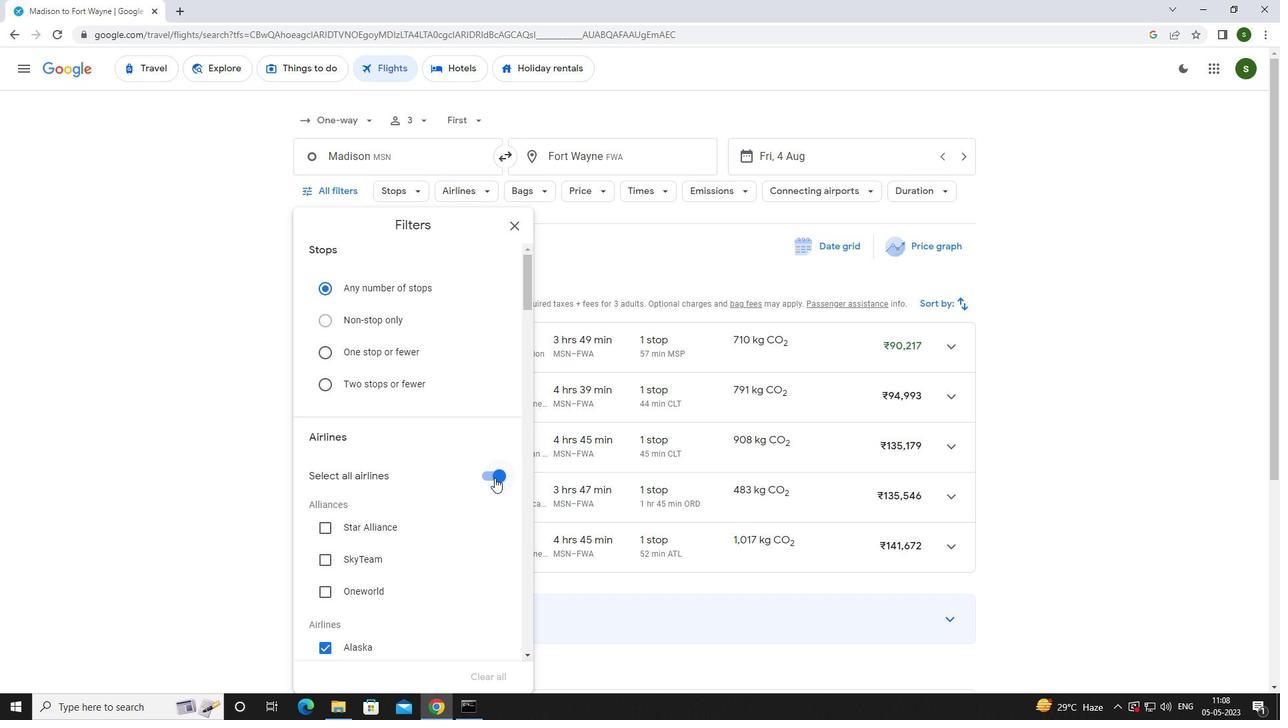 
Action: Mouse scrolled (495, 477) with delta (0, 0)
Screenshot: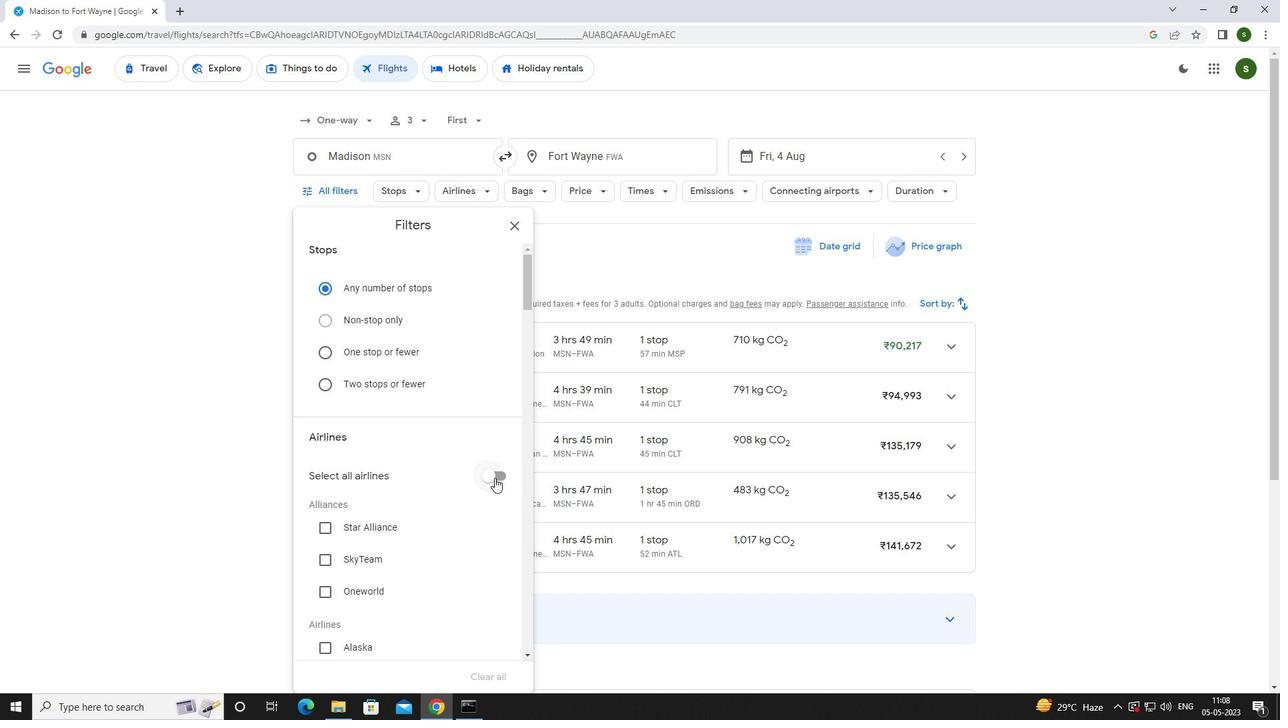 
Action: Mouse scrolled (495, 477) with delta (0, 0)
Screenshot: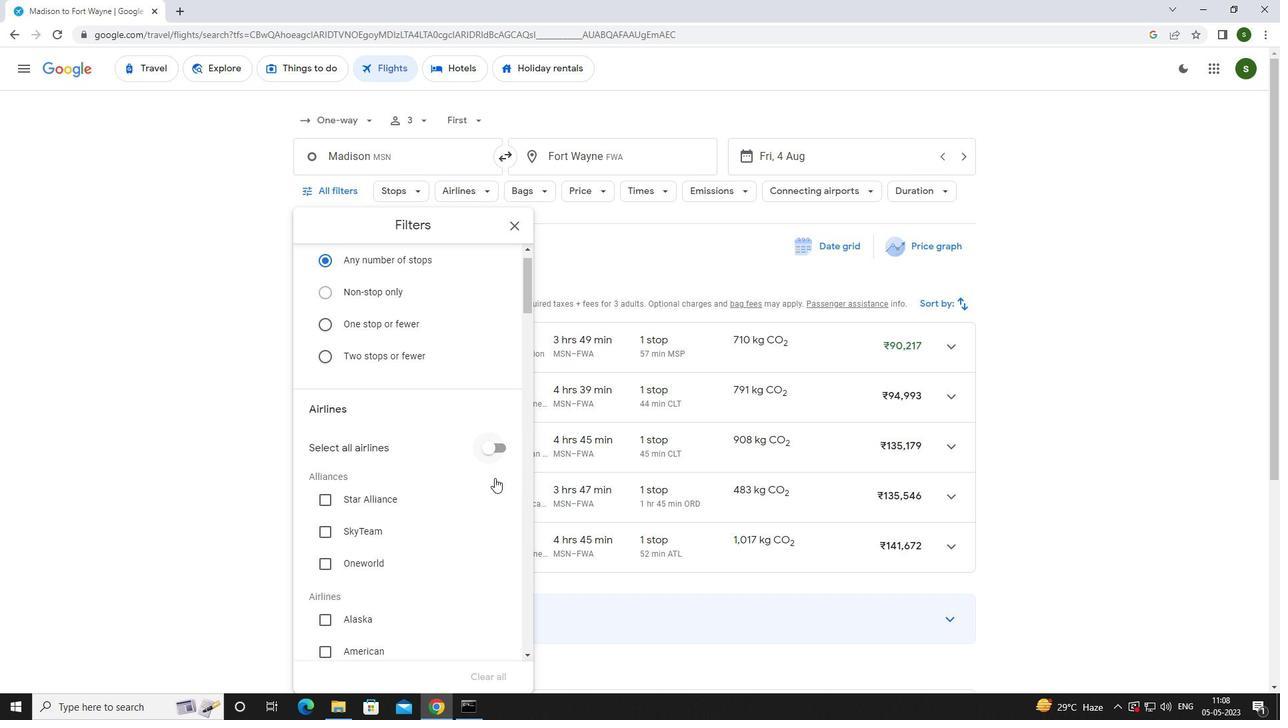 
Action: Mouse scrolled (495, 477) with delta (0, 0)
Screenshot: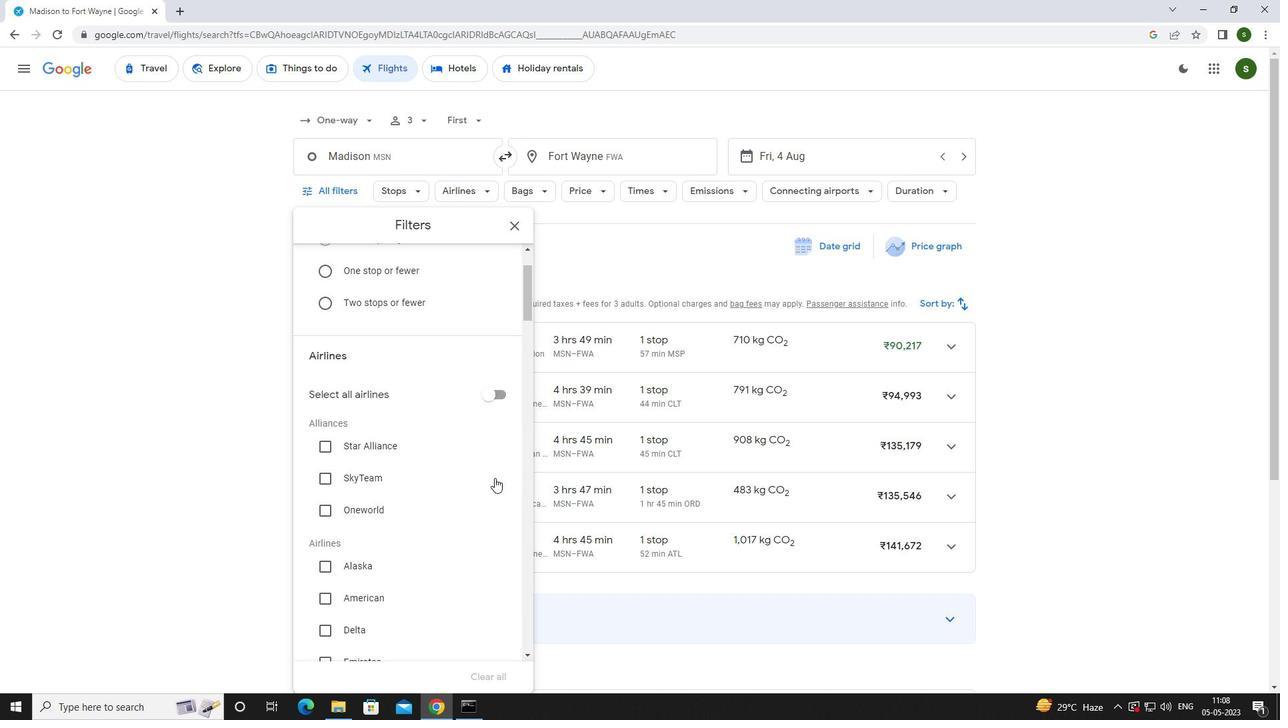 
Action: Mouse scrolled (495, 477) with delta (0, 0)
Screenshot: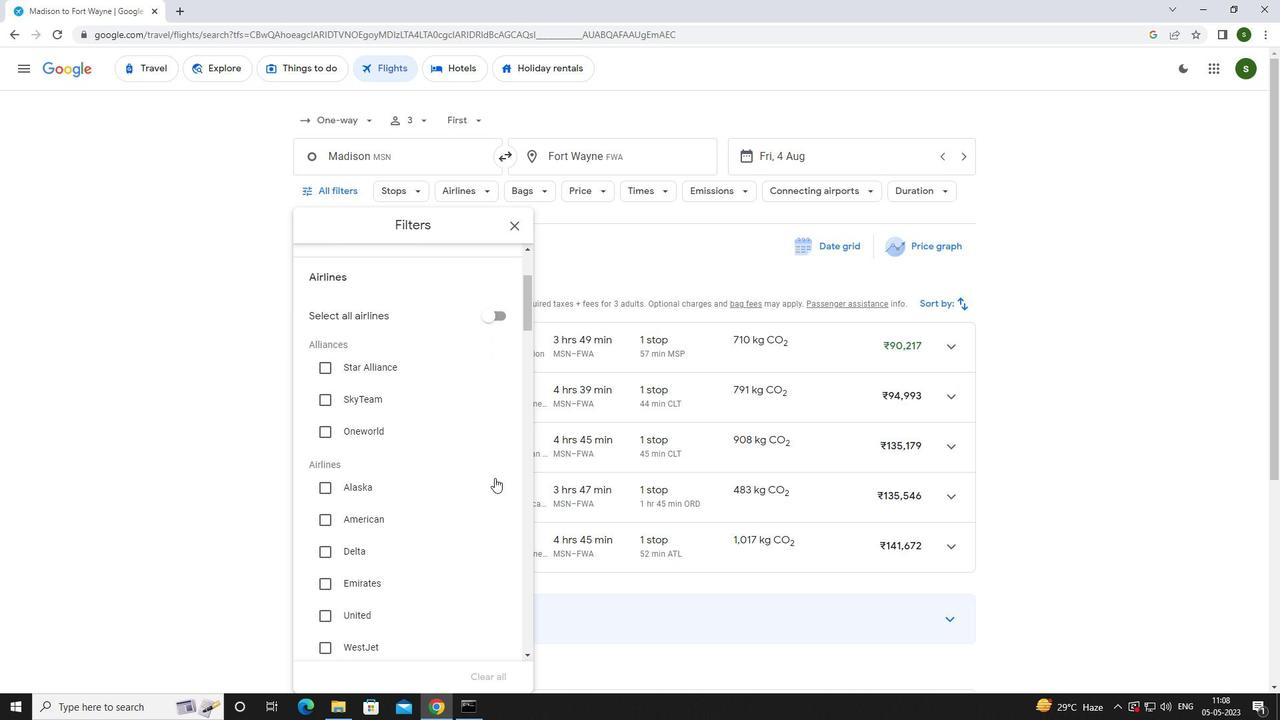 
Action: Mouse moved to (368, 540)
Screenshot: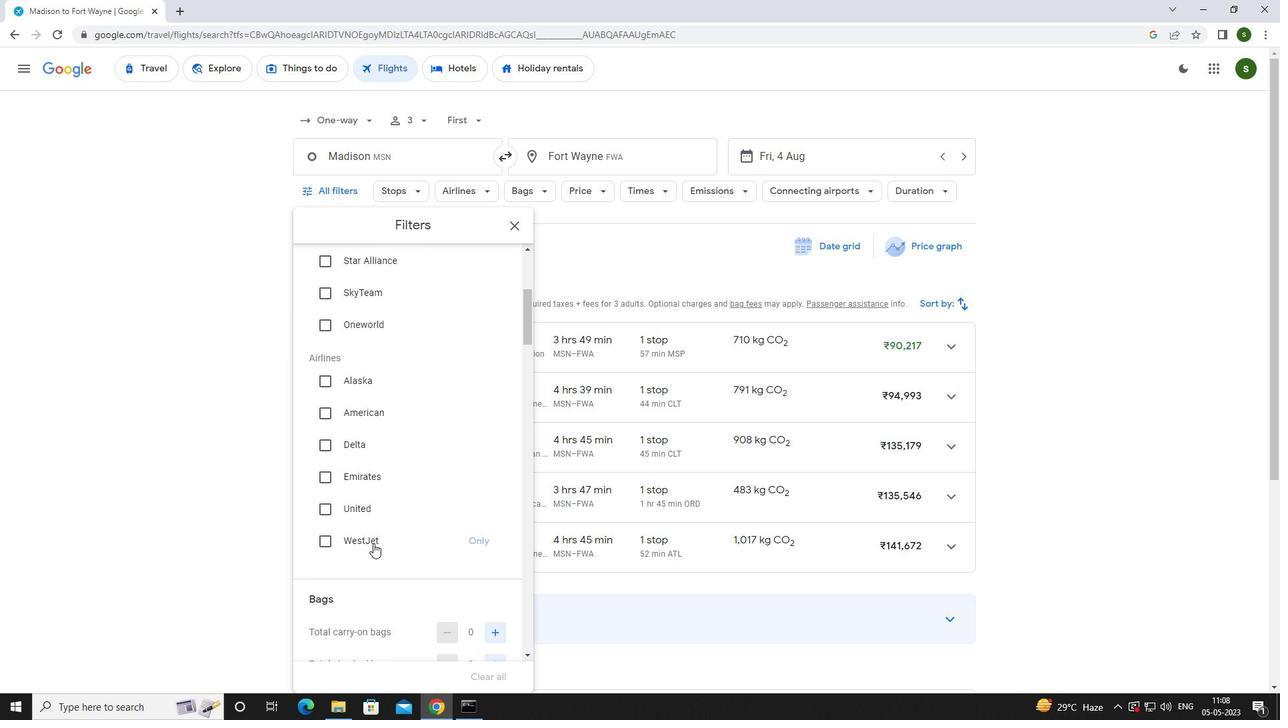 
Action: Mouse pressed left at (368, 540)
Screenshot: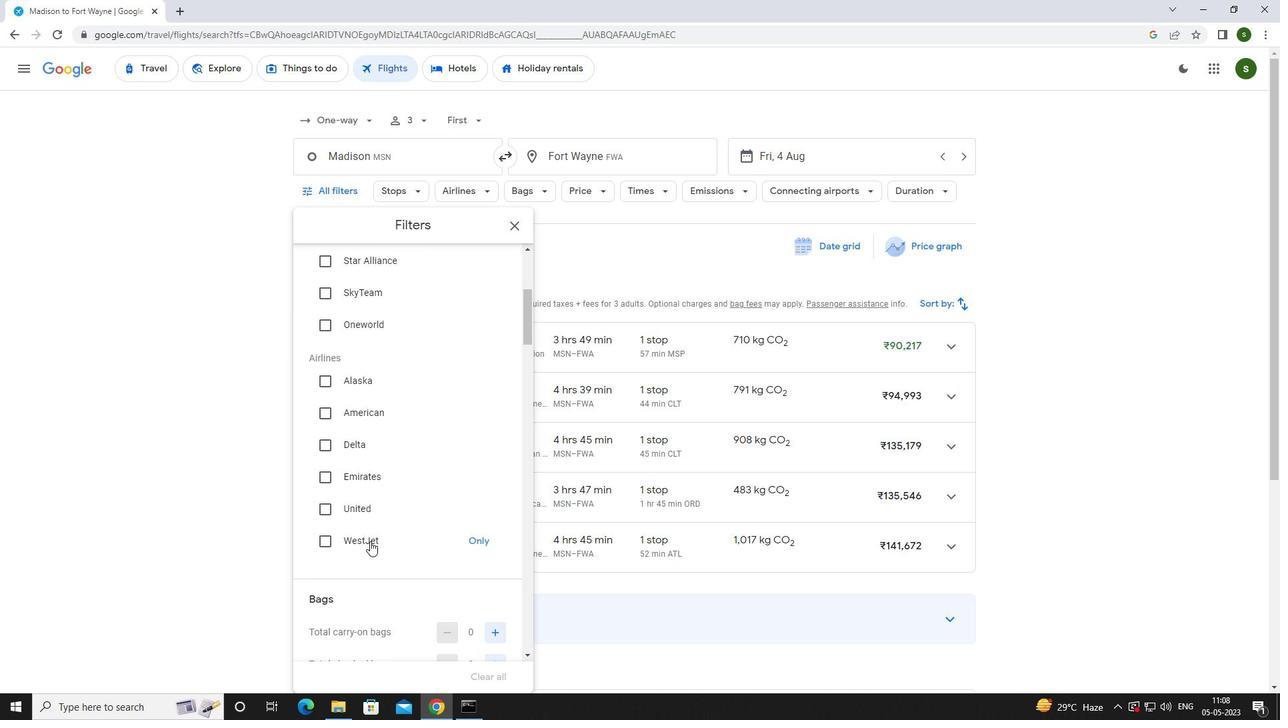 
Action: Mouse scrolled (368, 539) with delta (0, 0)
Screenshot: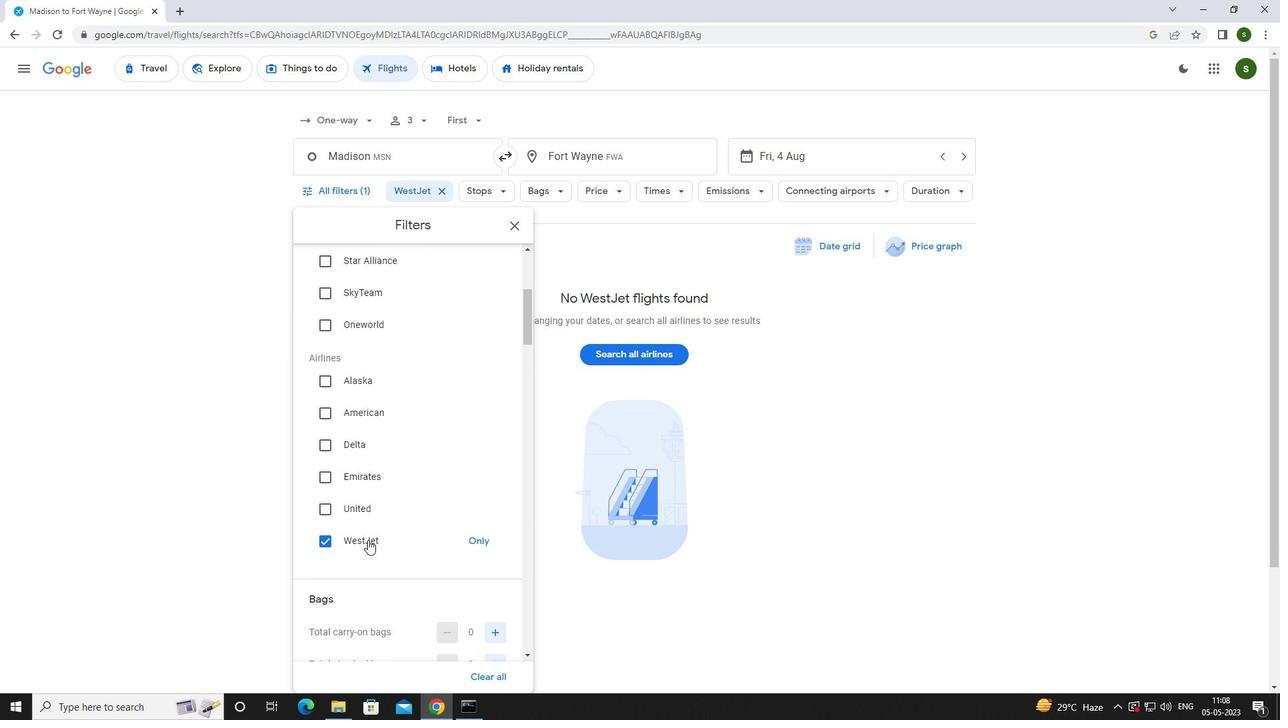 
Action: Mouse scrolled (368, 539) with delta (0, 0)
Screenshot: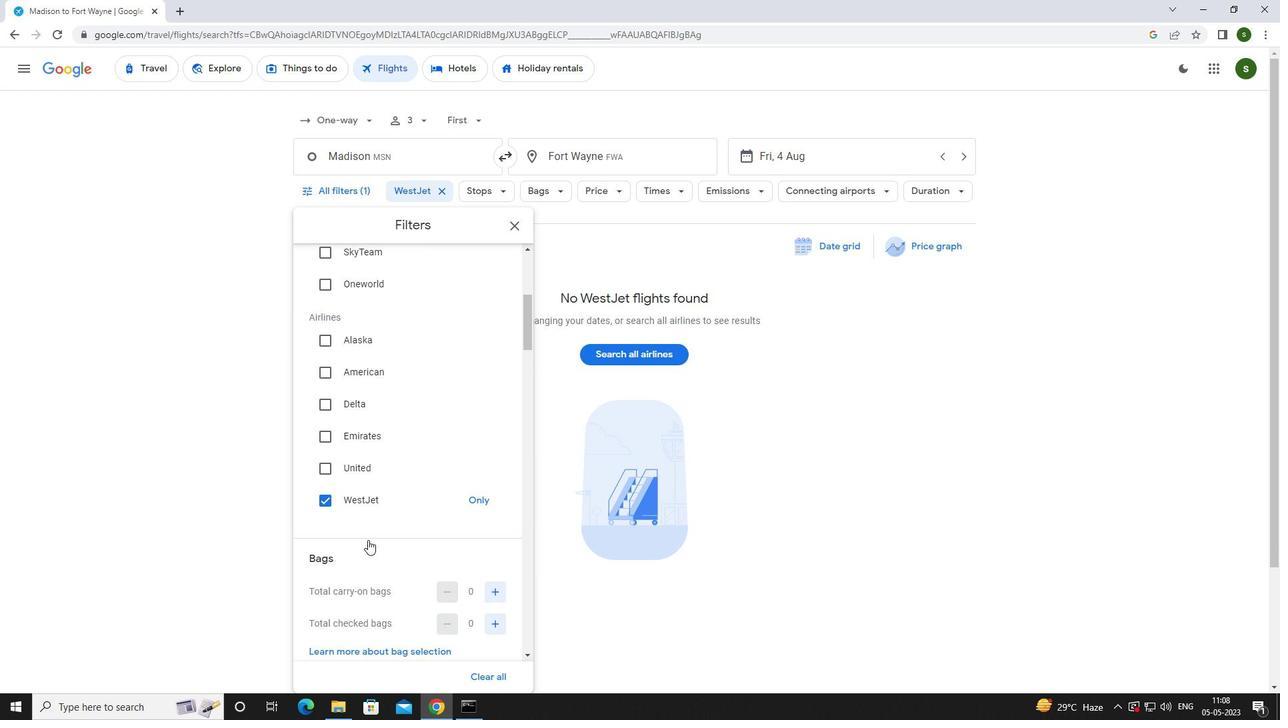 
Action: Mouse moved to (487, 500)
Screenshot: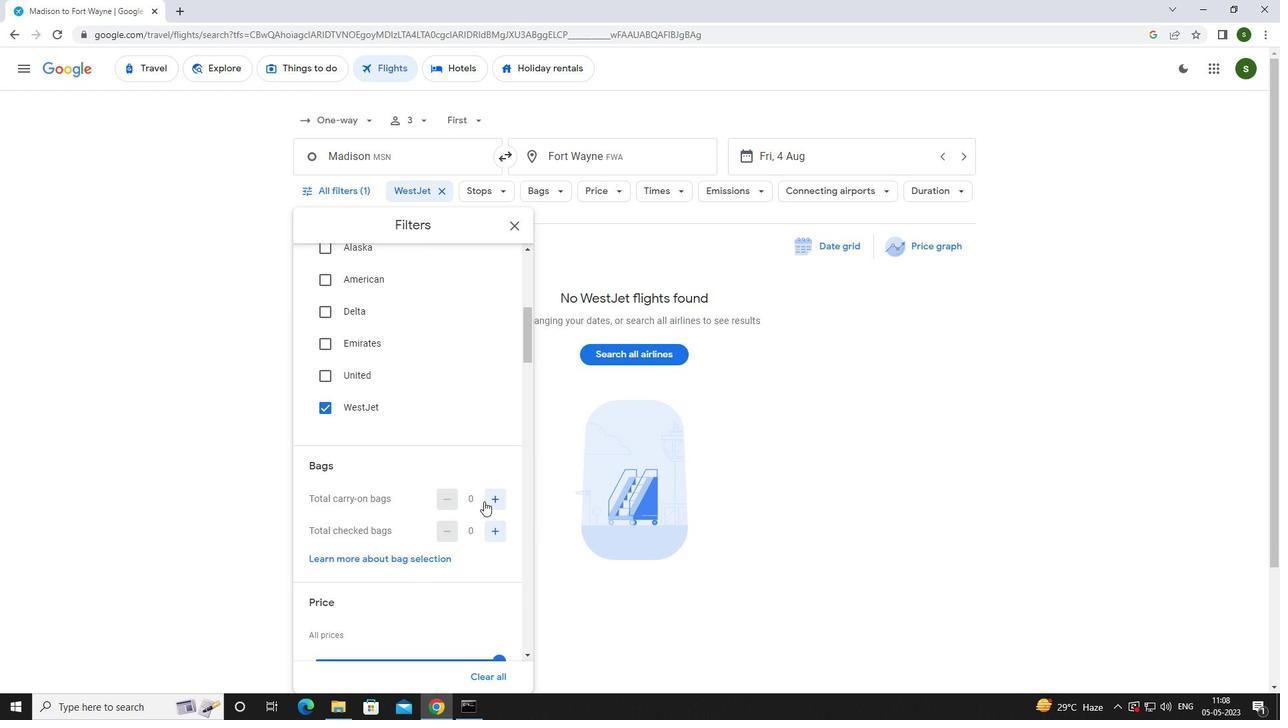 
Action: Mouse pressed left at (487, 500)
Screenshot: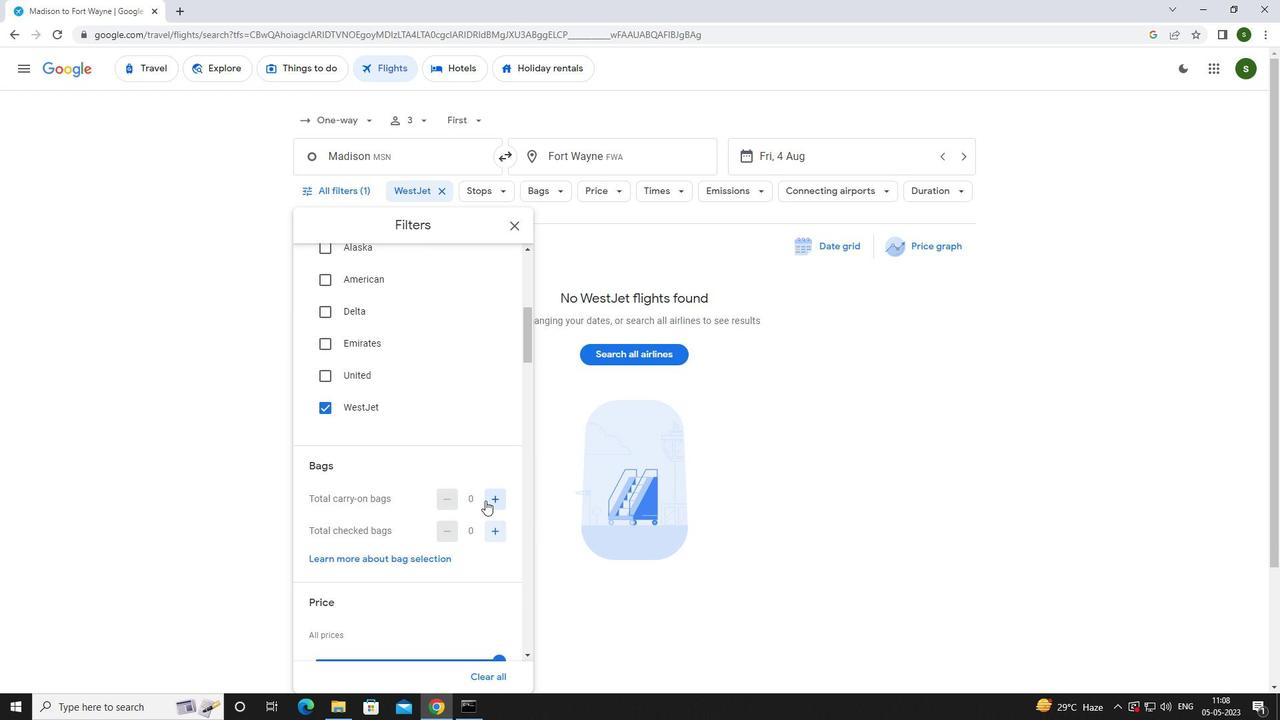 
Action: Mouse scrolled (487, 499) with delta (0, 0)
Screenshot: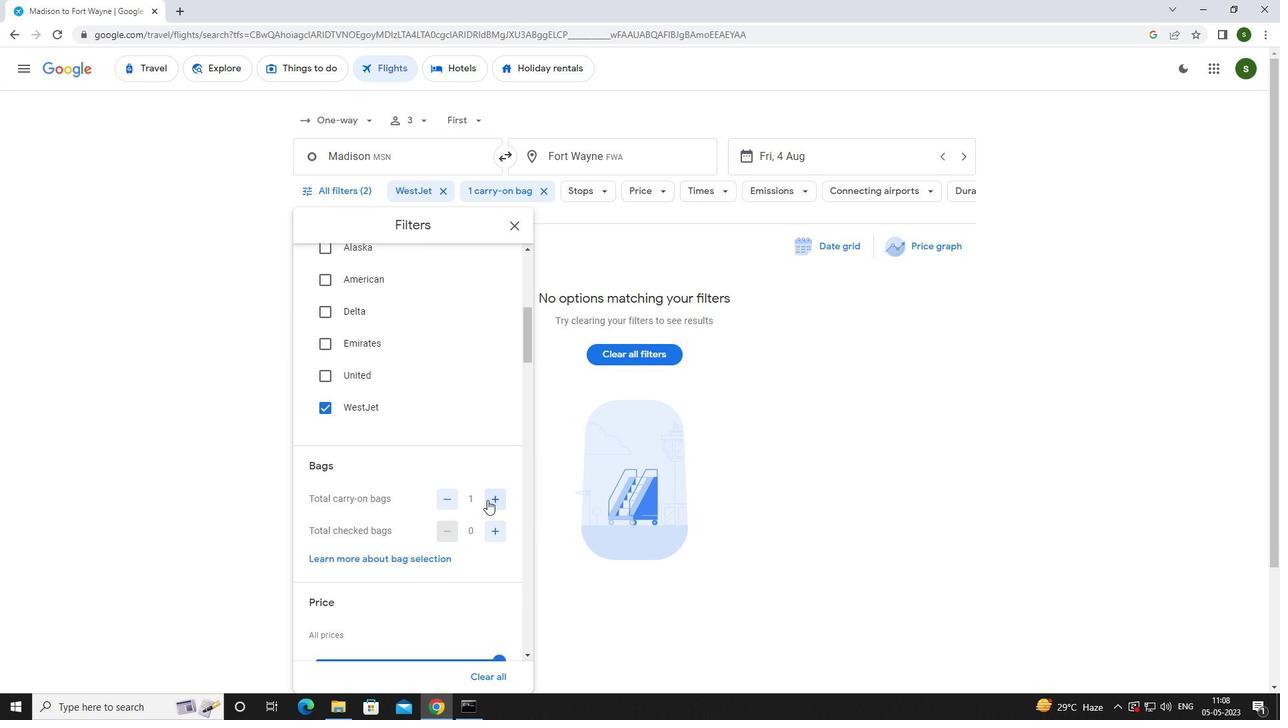 
Action: Mouse scrolled (487, 499) with delta (0, 0)
Screenshot: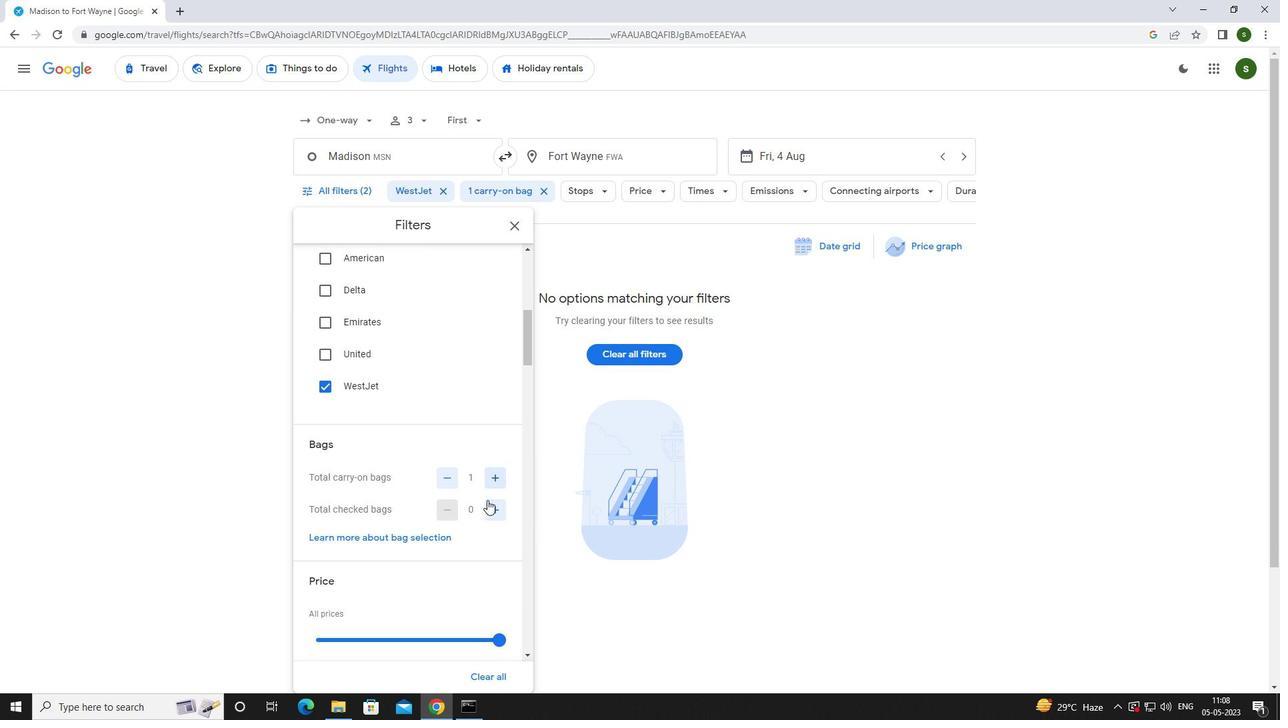 
Action: Mouse scrolled (487, 499) with delta (0, 0)
Screenshot: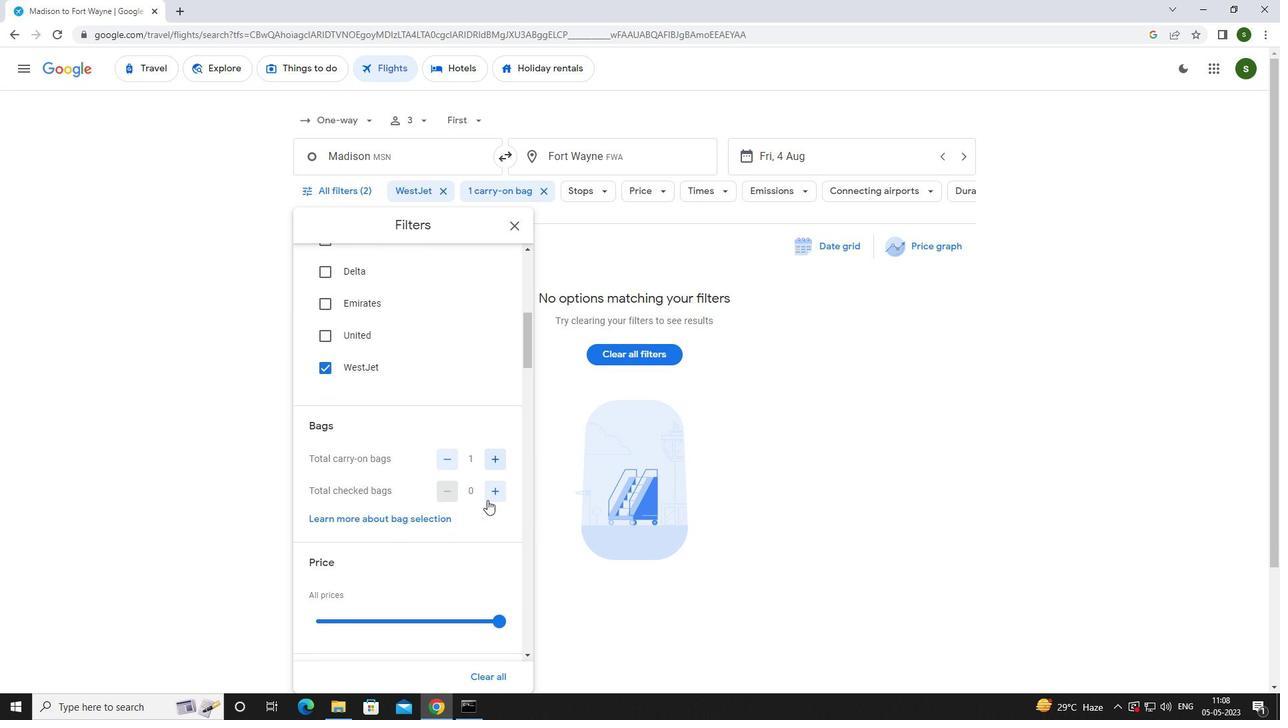 
Action: Mouse moved to (505, 462)
Screenshot: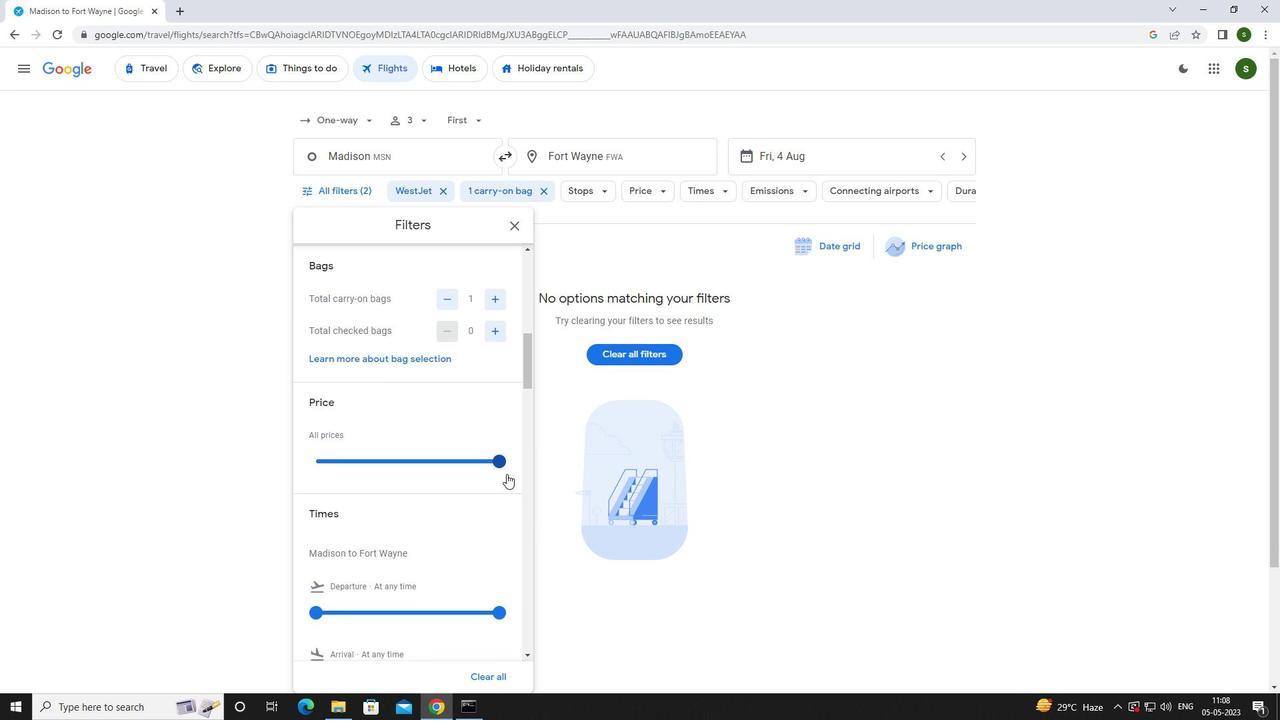 
Action: Mouse pressed left at (505, 462)
Screenshot: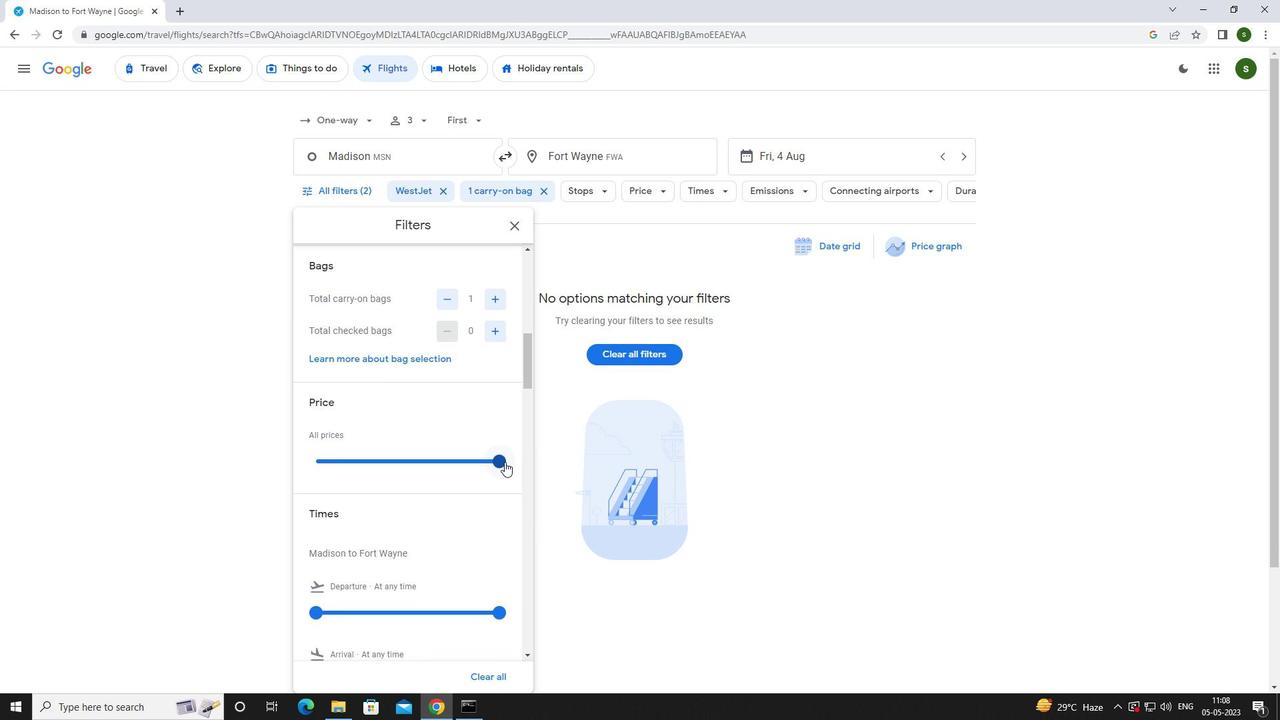 
Action: Mouse moved to (314, 470)
Screenshot: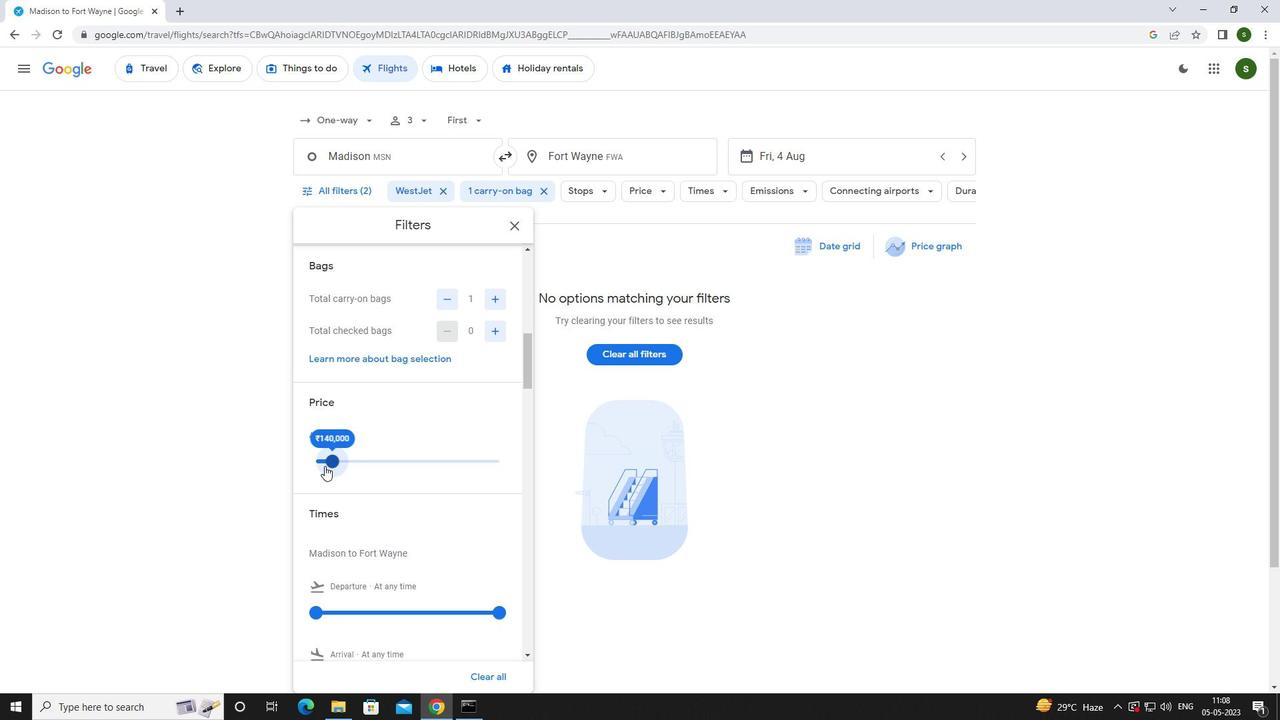 
Action: Mouse scrolled (314, 469) with delta (0, 0)
Screenshot: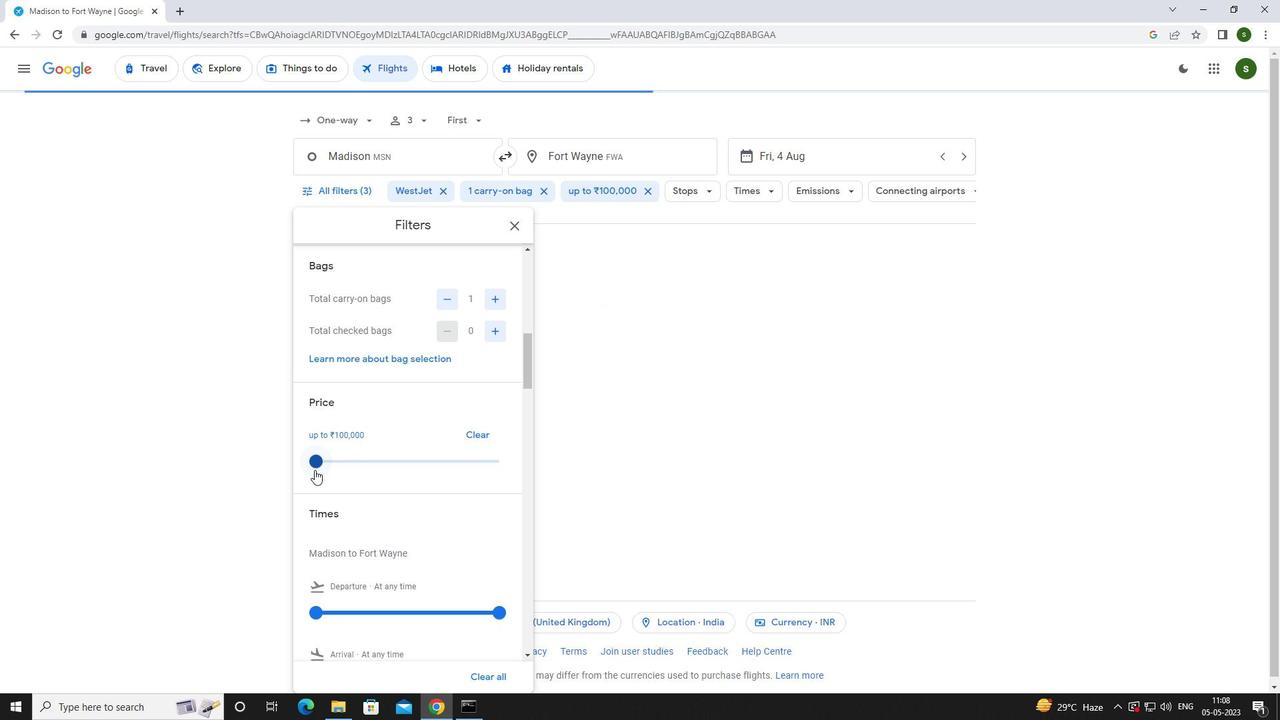 
Action: Mouse moved to (314, 550)
Screenshot: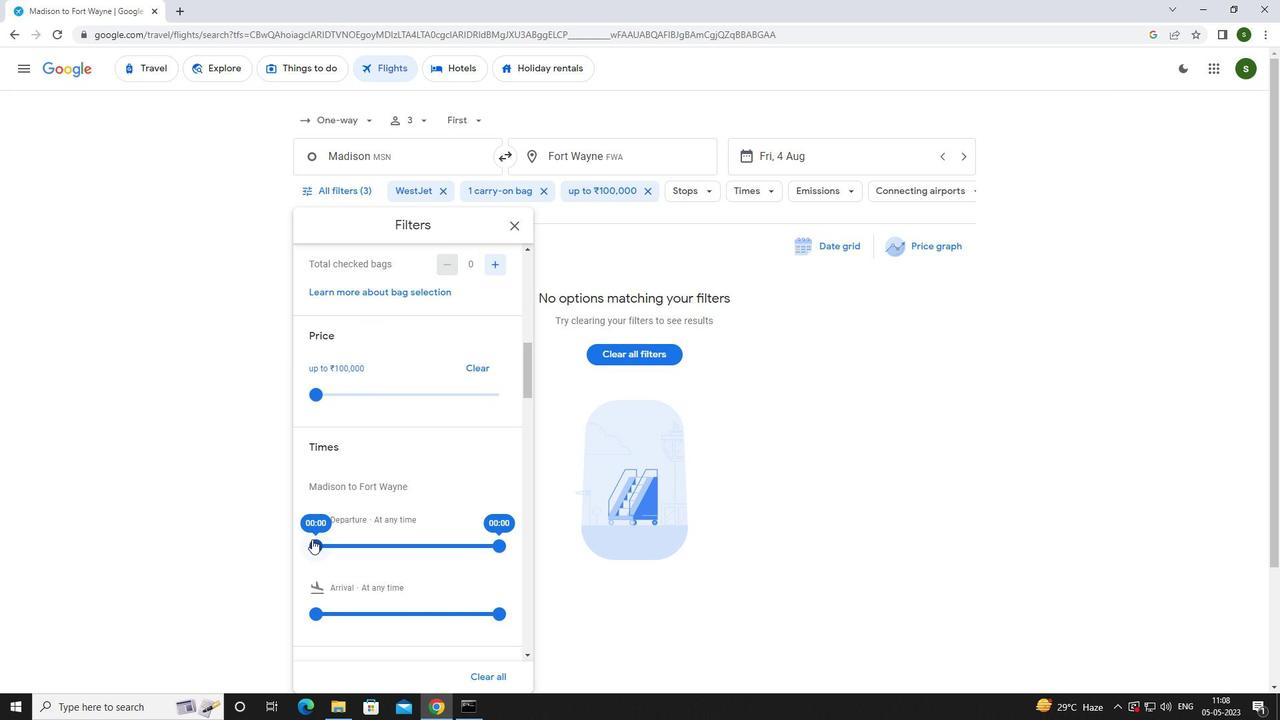 
Action: Mouse pressed left at (314, 550)
Screenshot: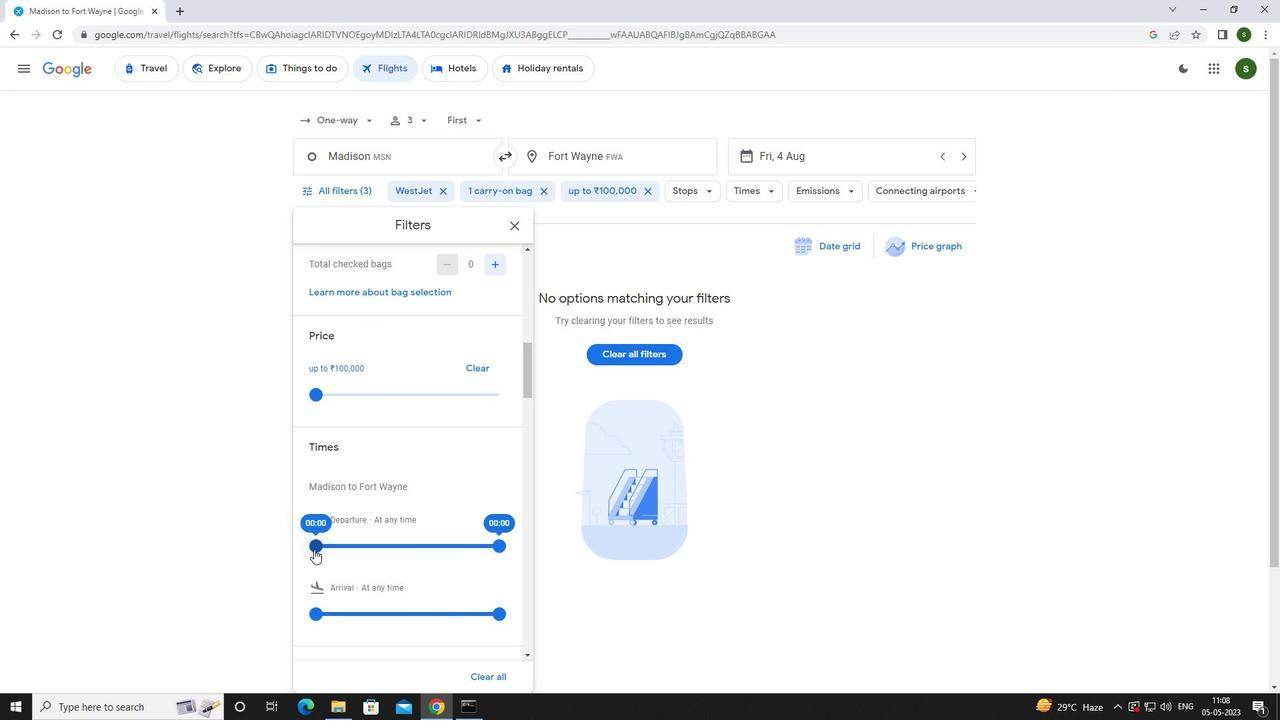 
Action: Mouse moved to (786, 446)
Screenshot: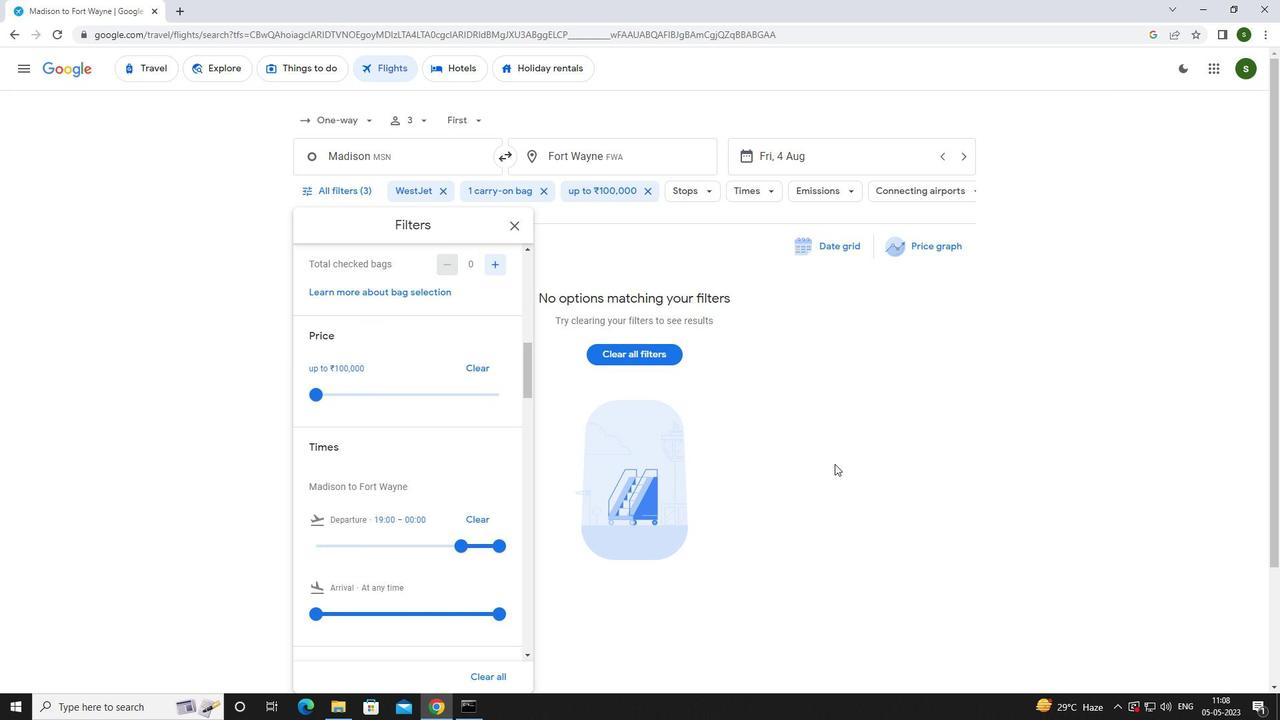 
Action: Mouse pressed left at (786, 446)
Screenshot: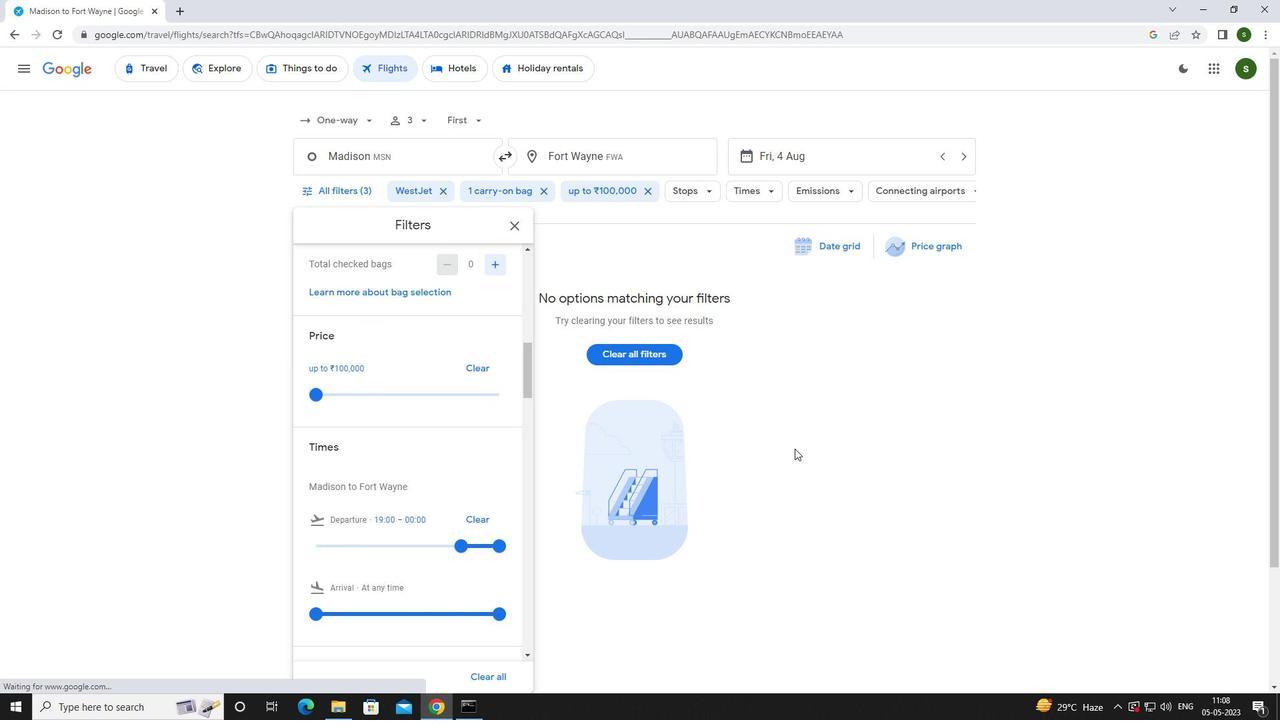 
